 Task: Create a due date automation trigger when advanced on, 2 working days before a card is due add dates not starting next week at 11:00 AM.
Action: Mouse moved to (941, 283)
Screenshot: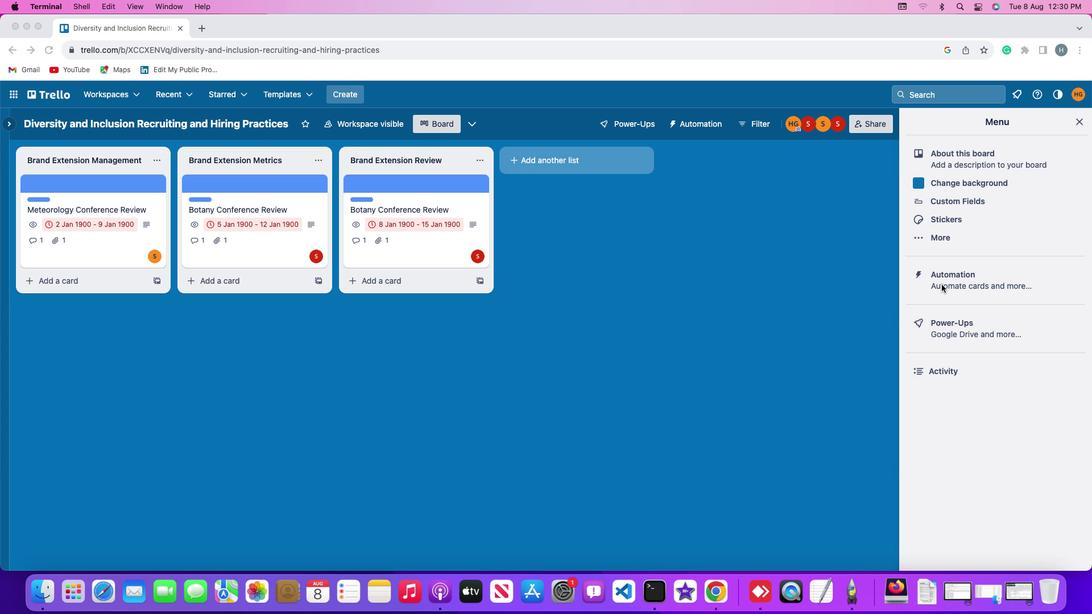 
Action: Mouse pressed left at (941, 283)
Screenshot: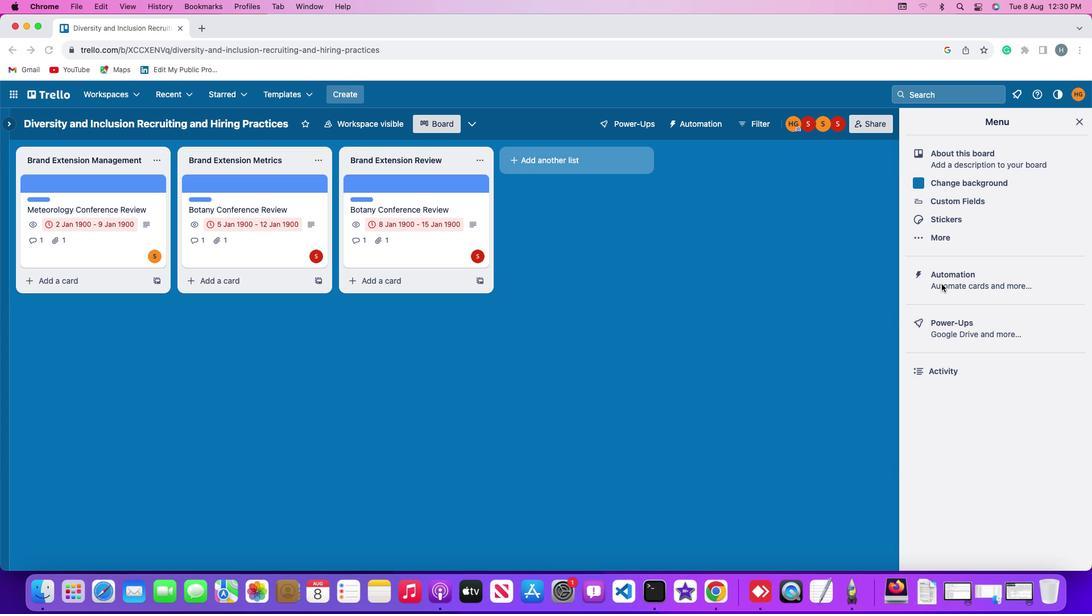 
Action: Mouse pressed left at (941, 283)
Screenshot: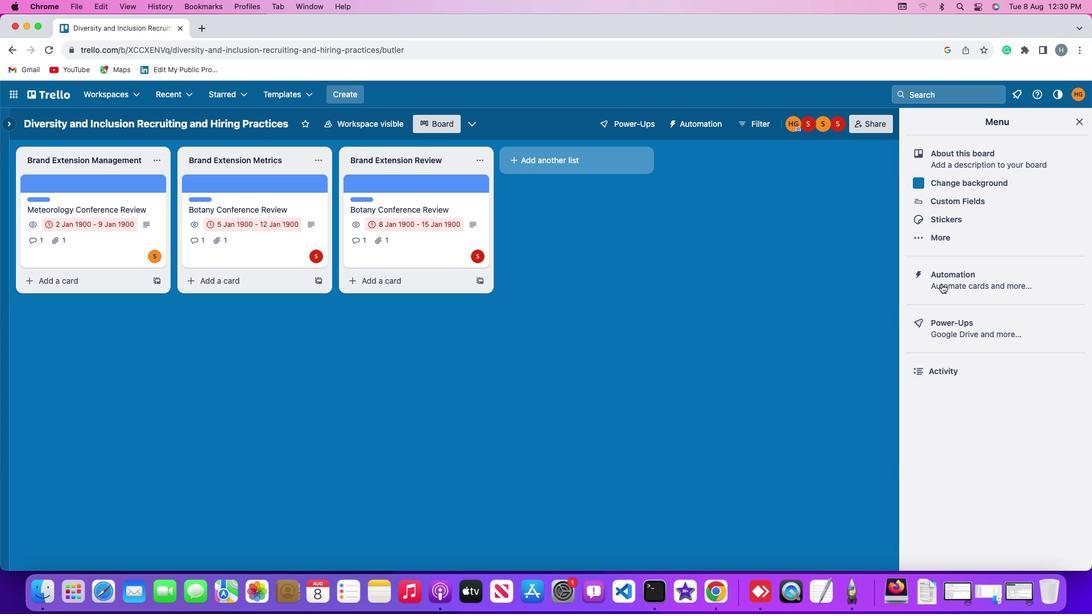 
Action: Mouse moved to (71, 267)
Screenshot: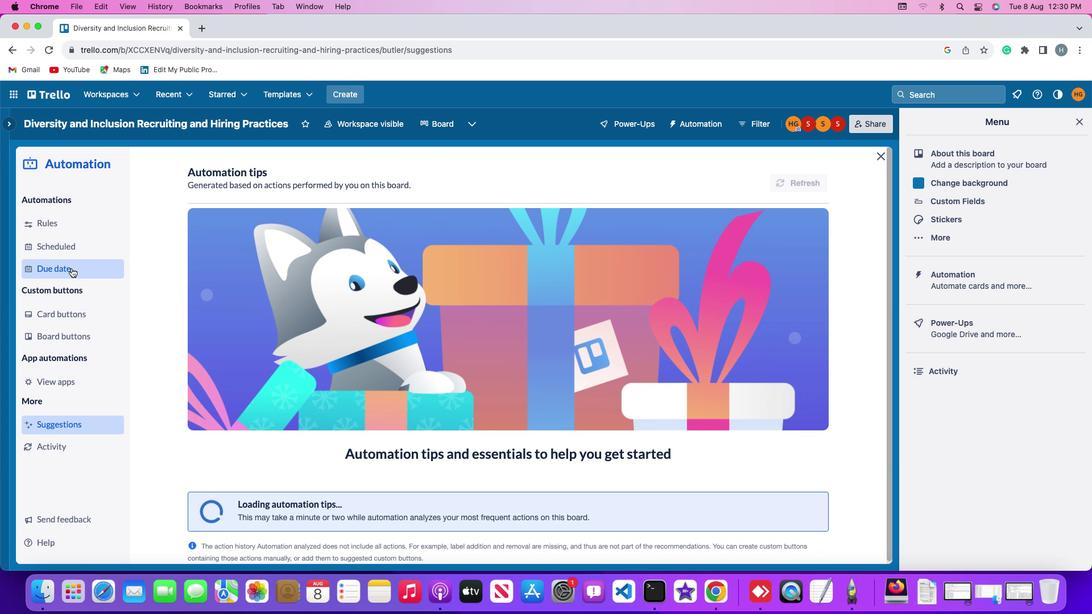 
Action: Mouse pressed left at (71, 267)
Screenshot: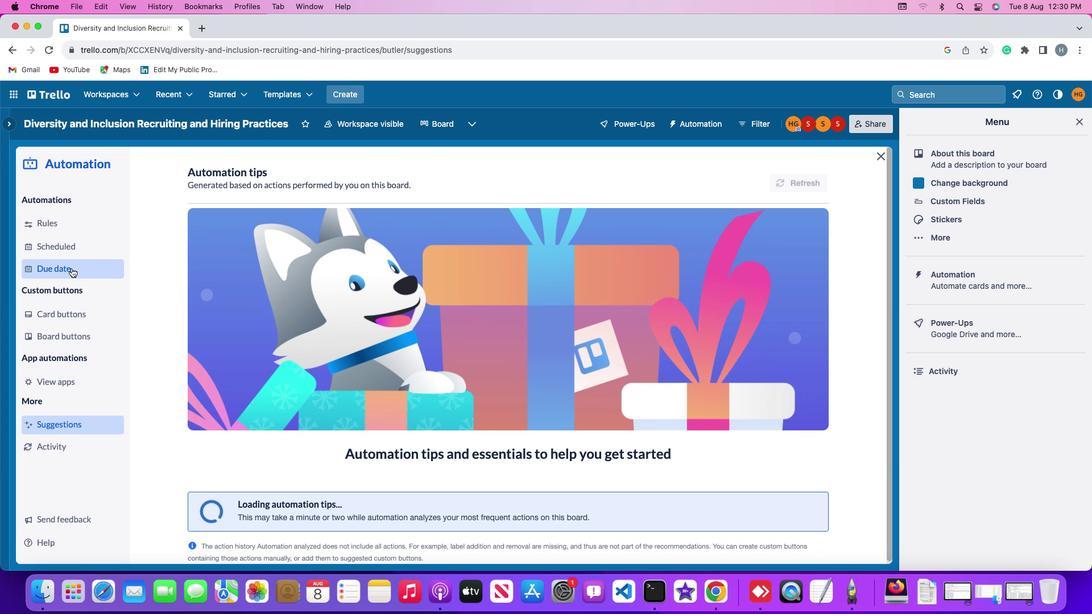 
Action: Mouse moved to (743, 172)
Screenshot: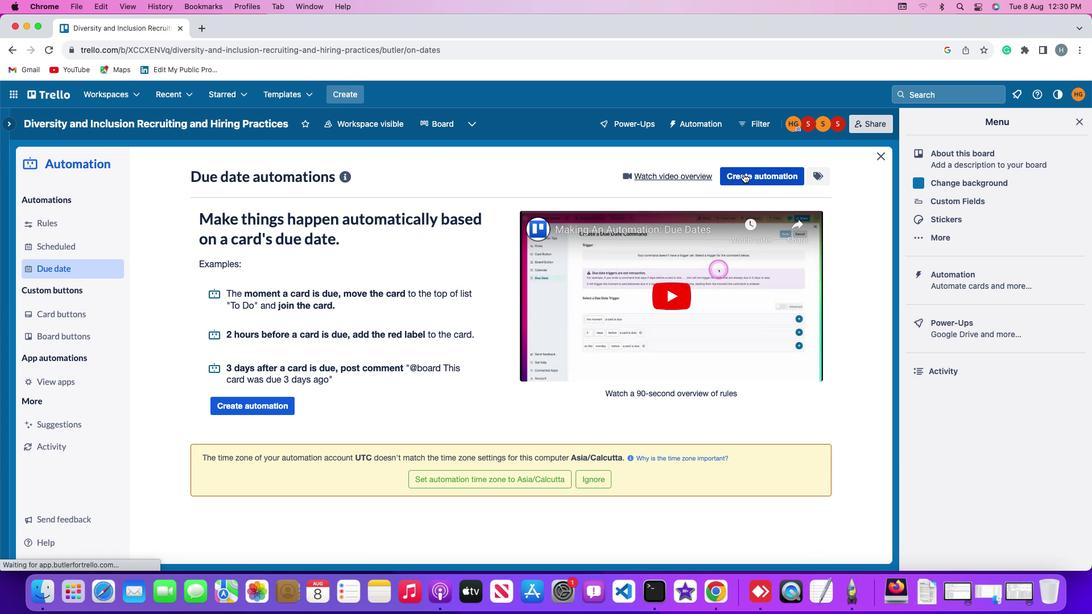 
Action: Mouse pressed left at (743, 172)
Screenshot: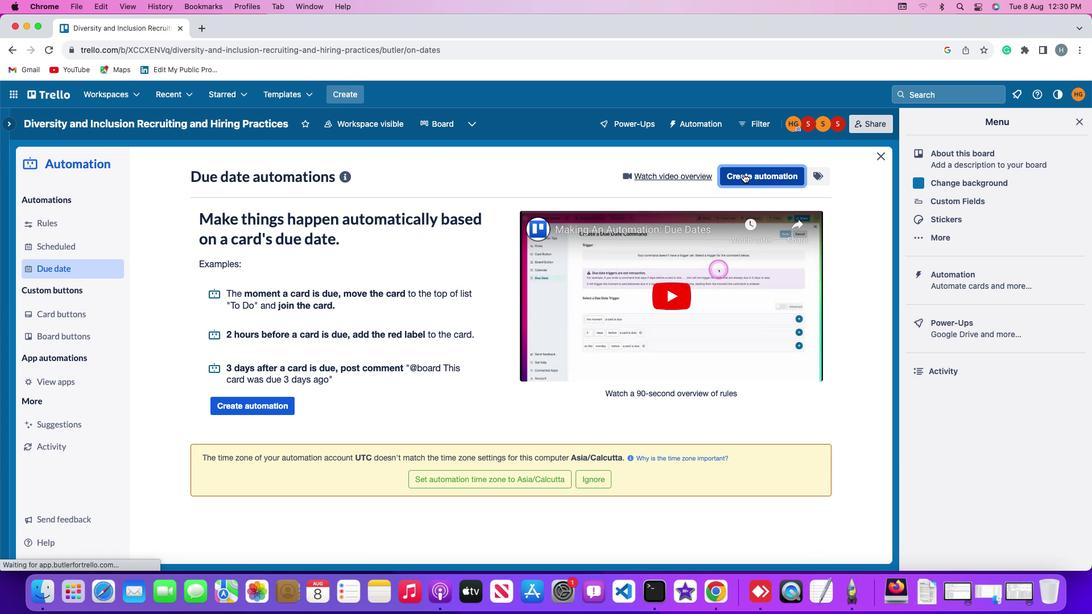 
Action: Mouse moved to (353, 281)
Screenshot: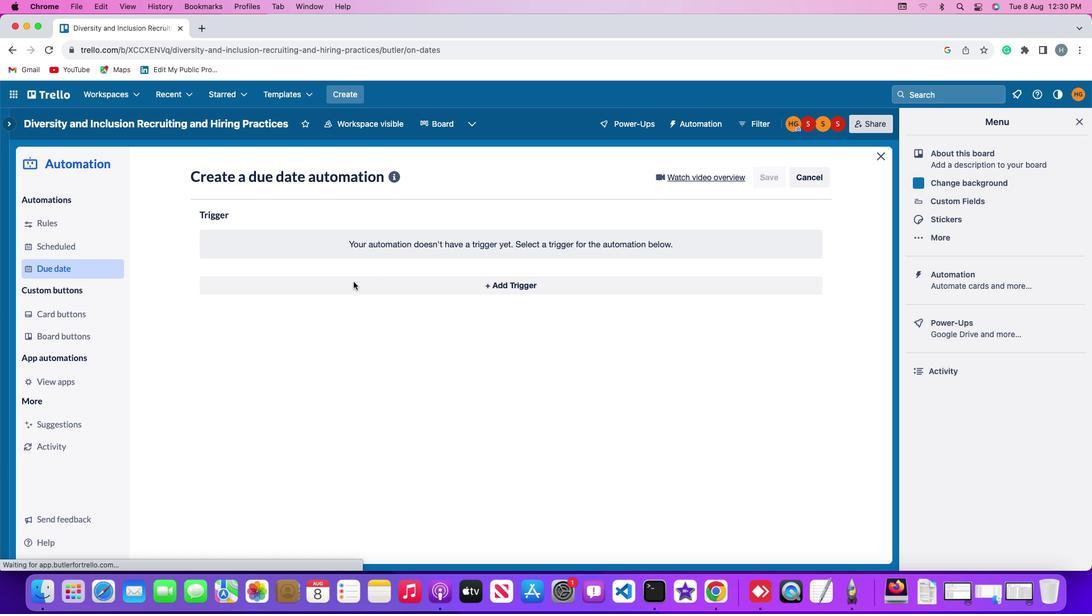 
Action: Mouse pressed left at (353, 281)
Screenshot: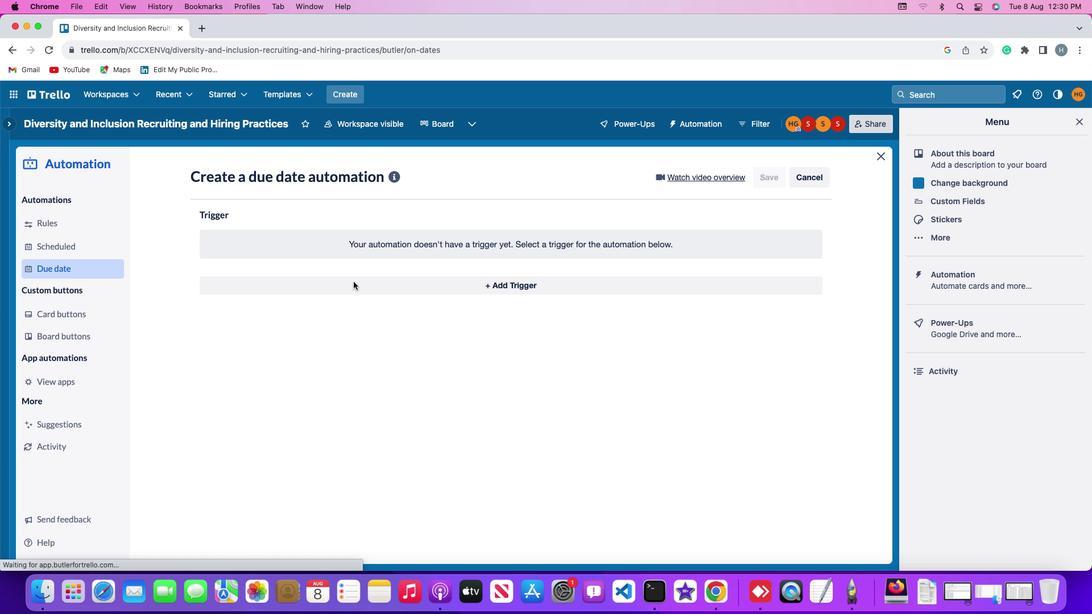 
Action: Mouse moved to (220, 457)
Screenshot: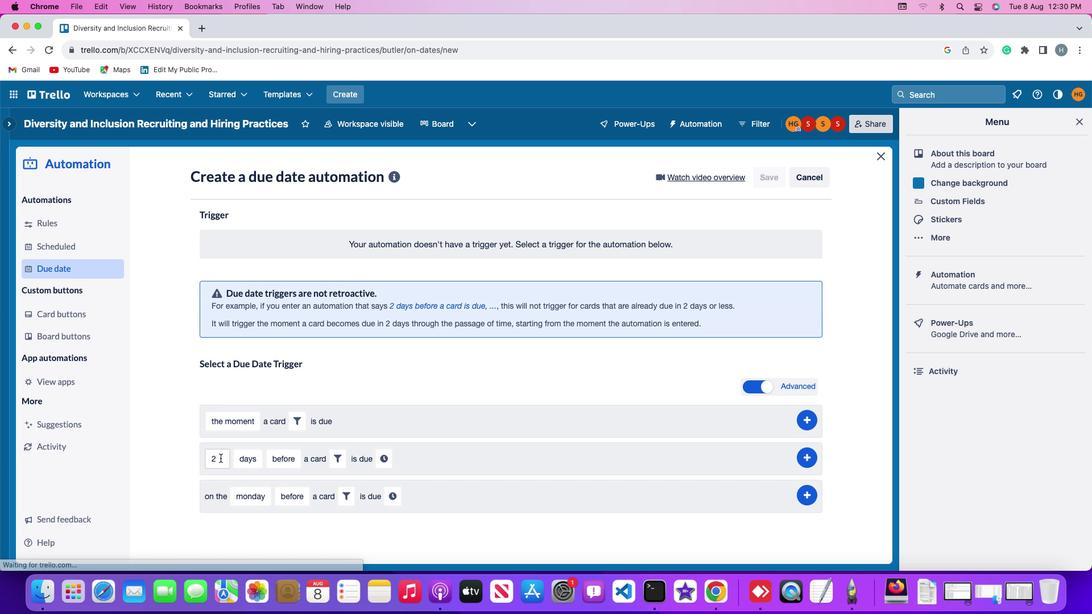 
Action: Mouse pressed left at (220, 457)
Screenshot: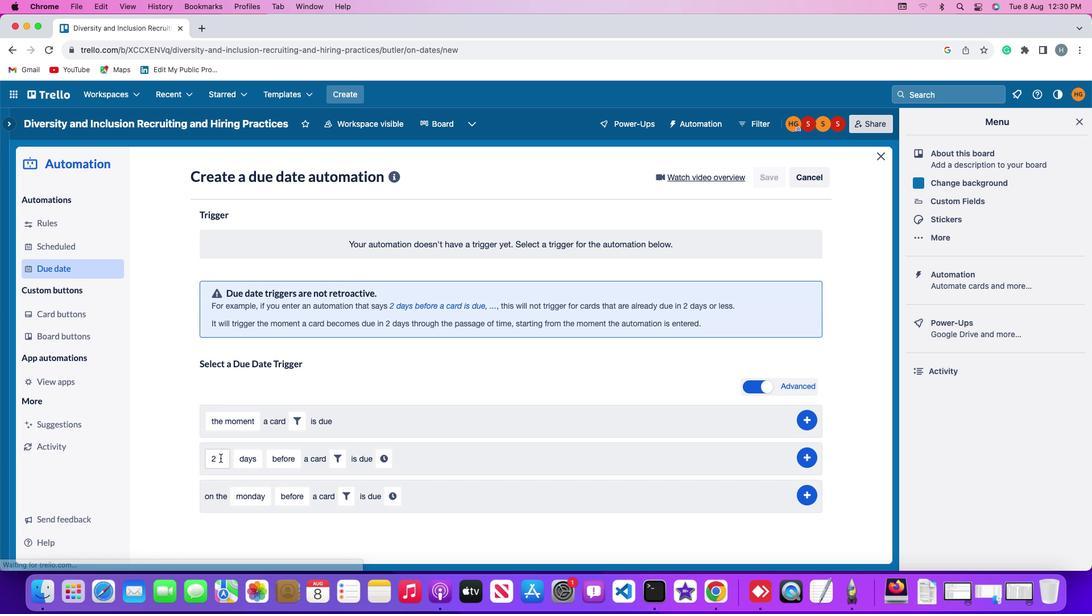 
Action: Key pressed Key.backspace
Screenshot: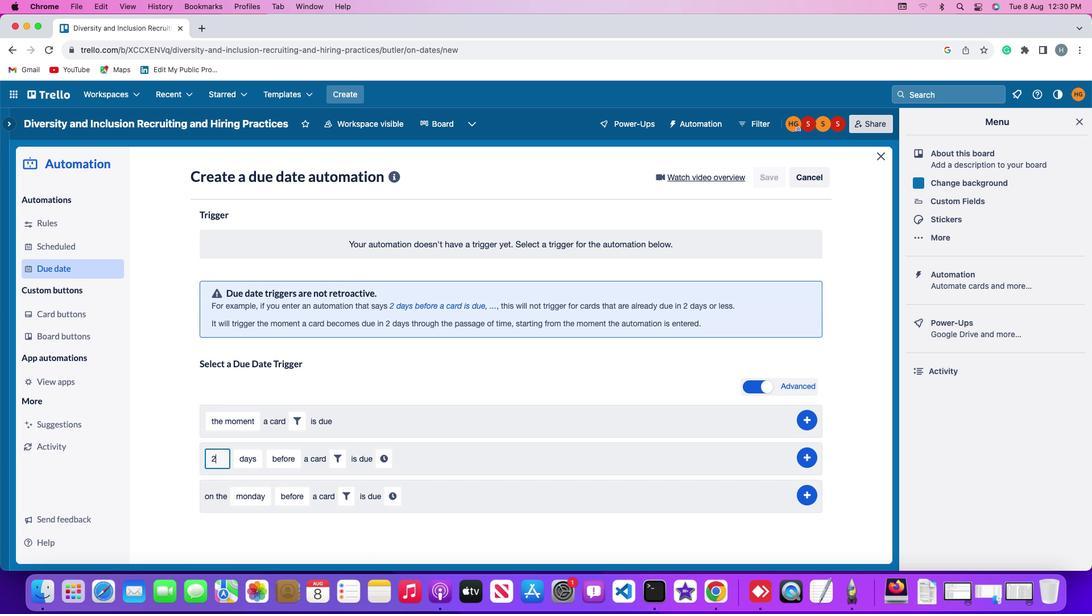
Action: Mouse moved to (220, 457)
Screenshot: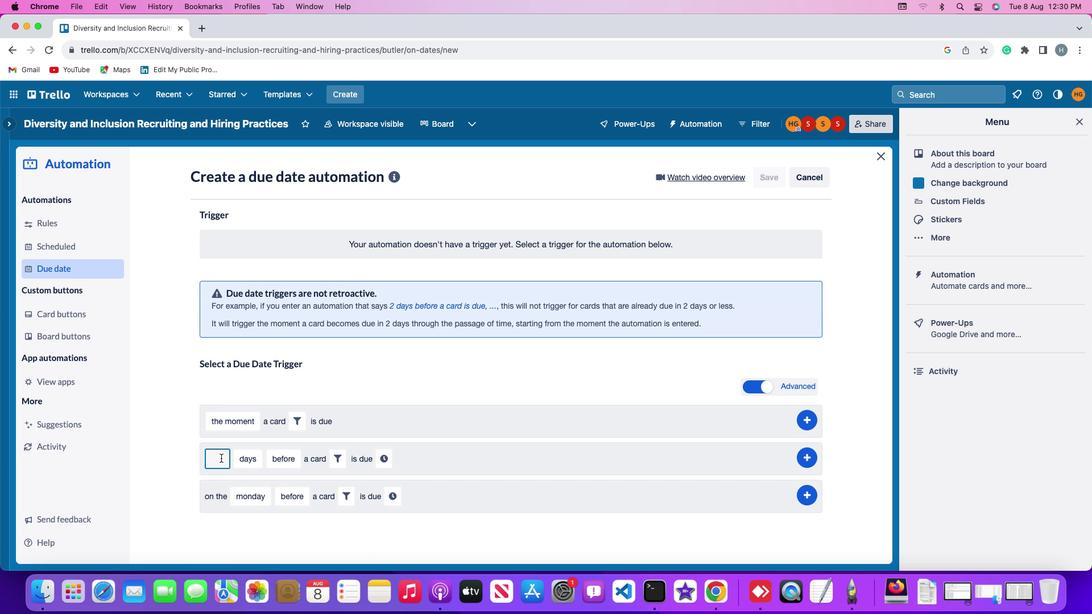 
Action: Key pressed '2'
Screenshot: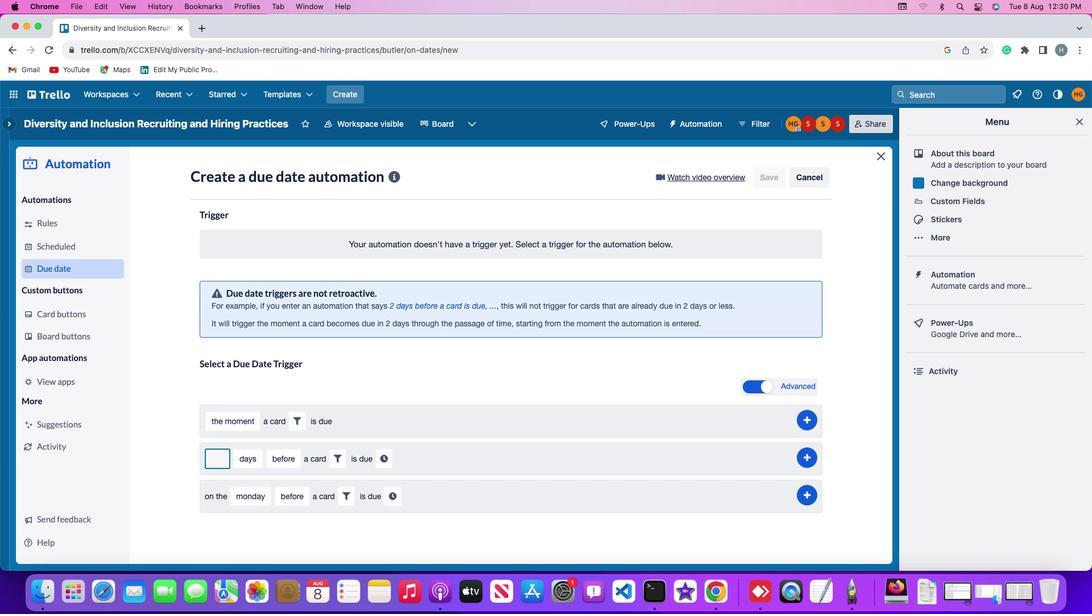
Action: Mouse moved to (245, 461)
Screenshot: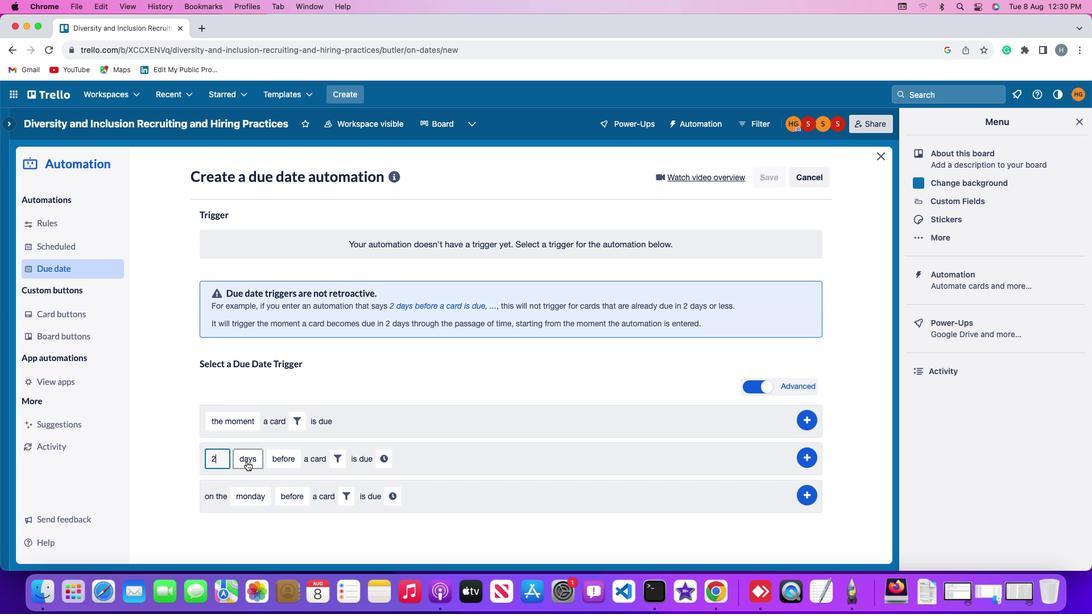 
Action: Mouse pressed left at (245, 461)
Screenshot: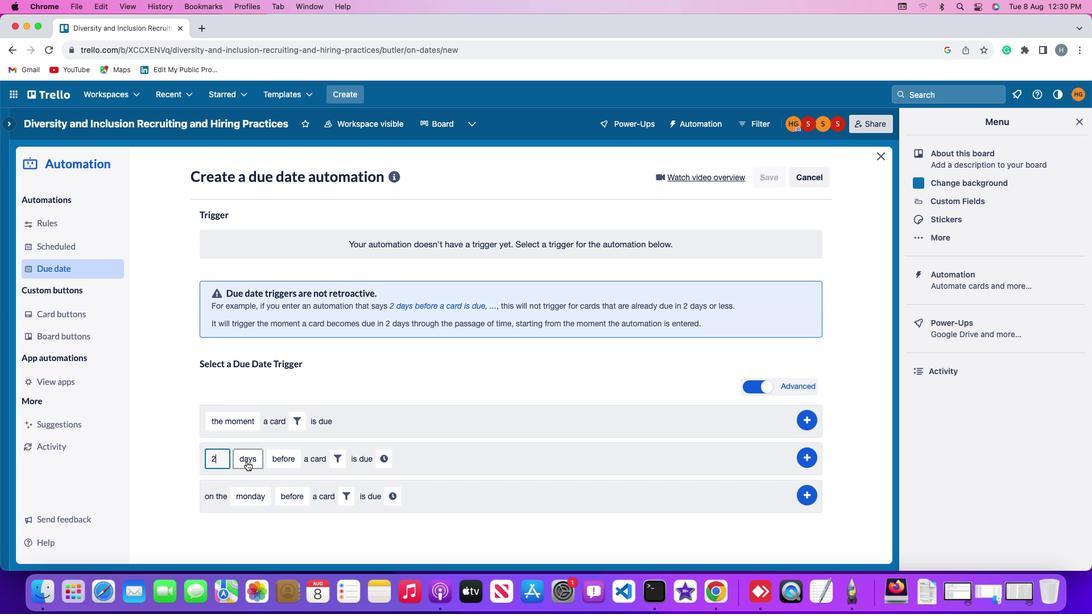 
Action: Mouse moved to (253, 506)
Screenshot: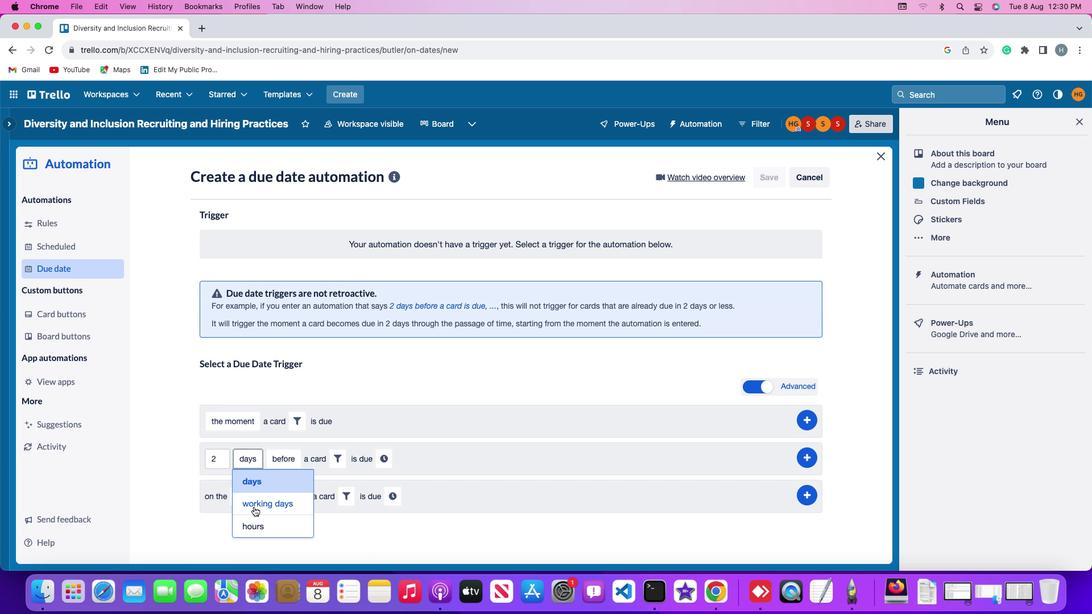 
Action: Mouse pressed left at (253, 506)
Screenshot: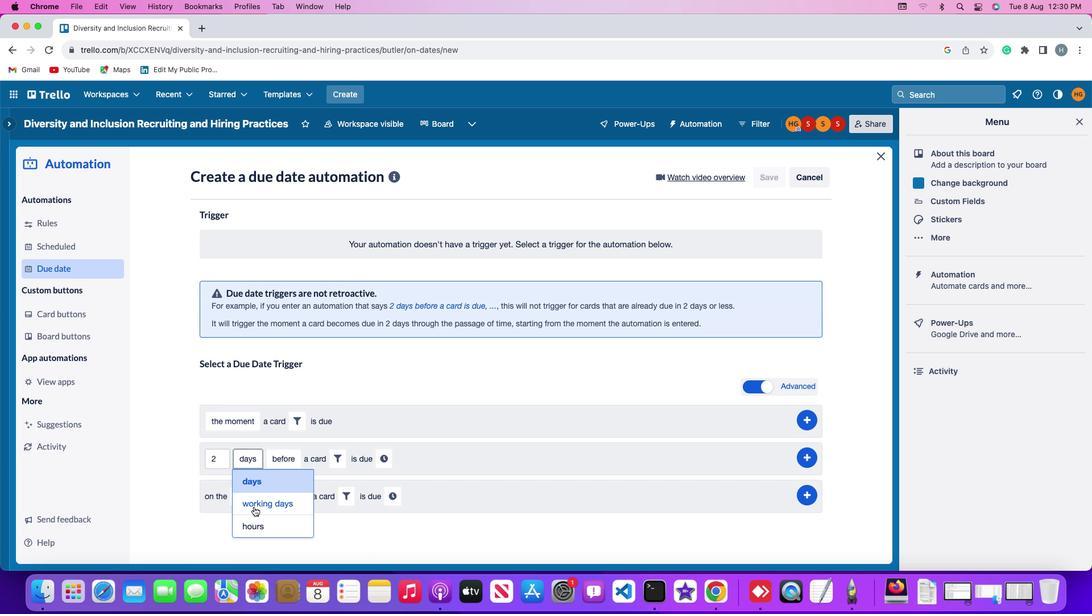 
Action: Mouse moved to (321, 458)
Screenshot: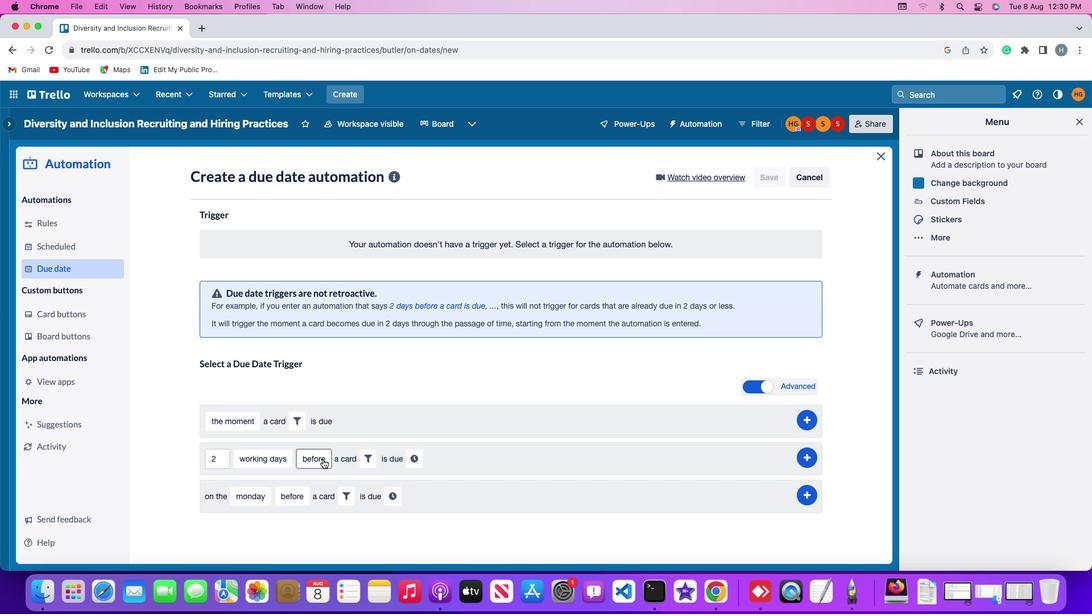 
Action: Mouse pressed left at (321, 458)
Screenshot: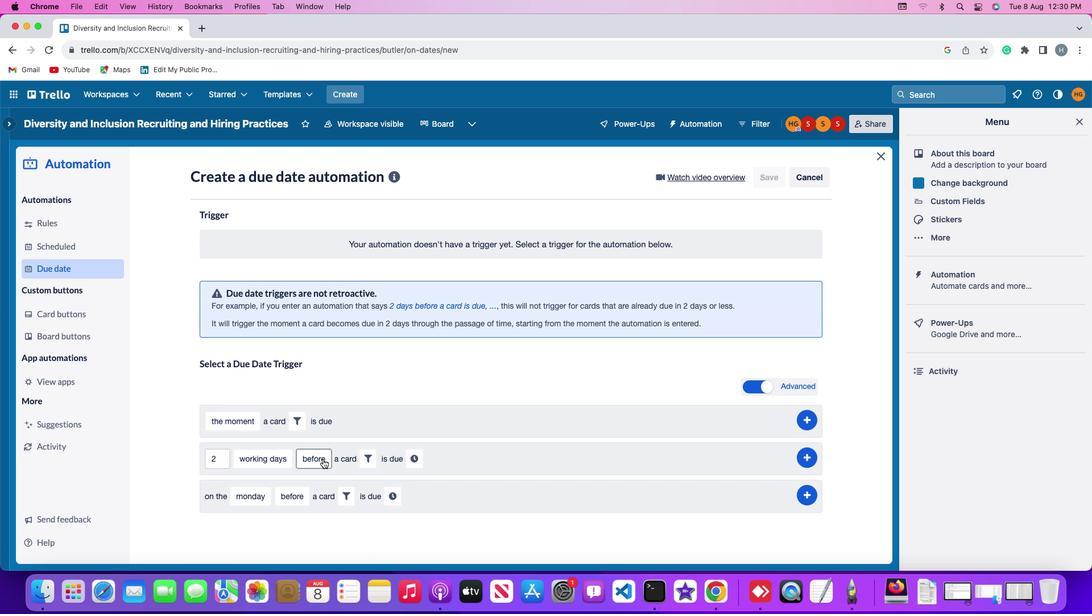 
Action: Mouse moved to (321, 475)
Screenshot: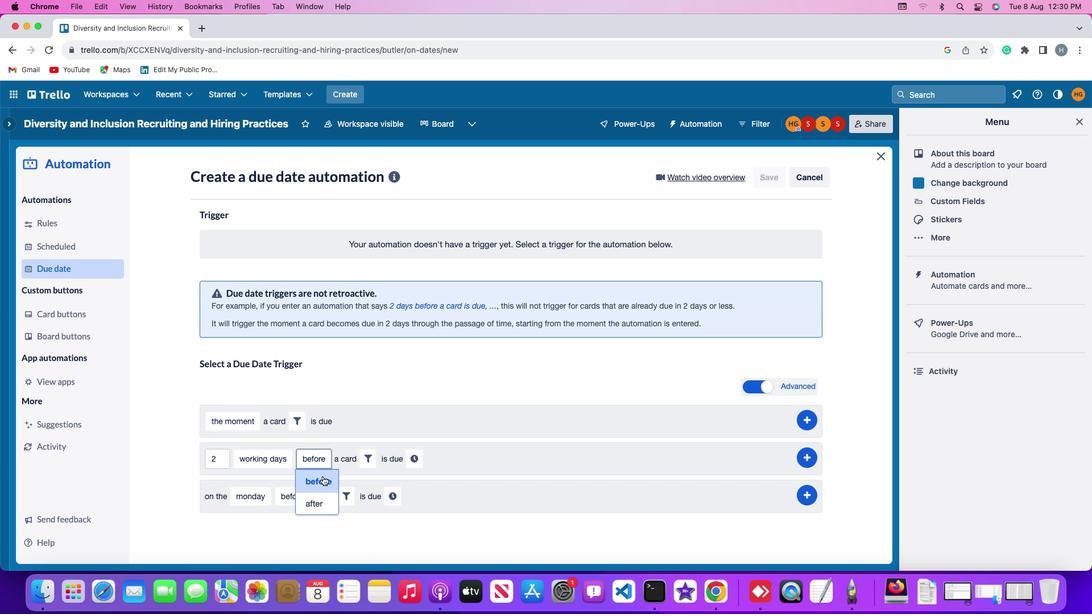 
Action: Mouse pressed left at (321, 475)
Screenshot: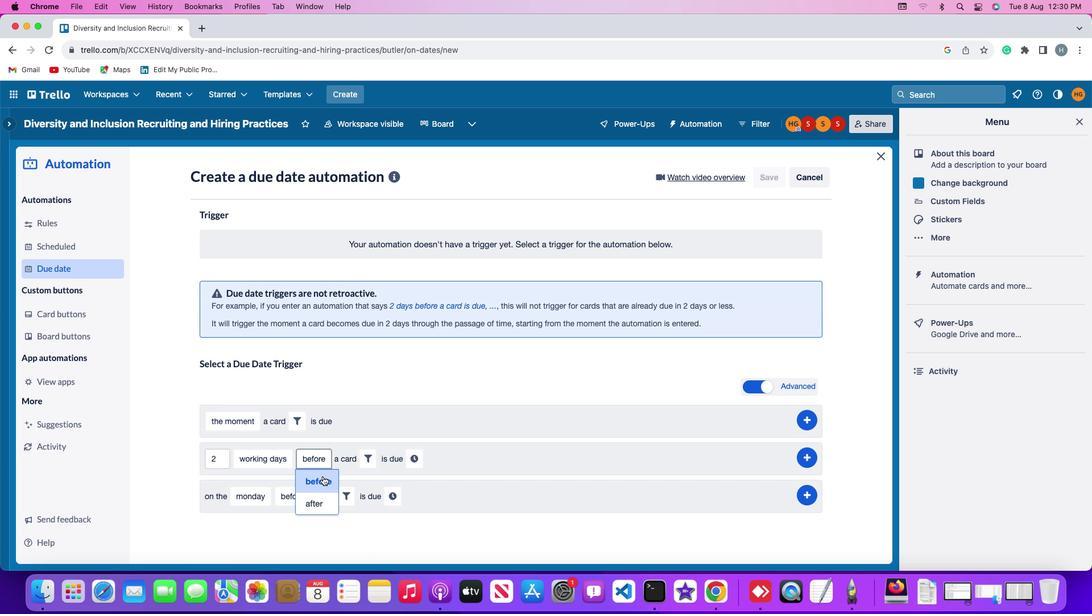 
Action: Mouse moved to (365, 457)
Screenshot: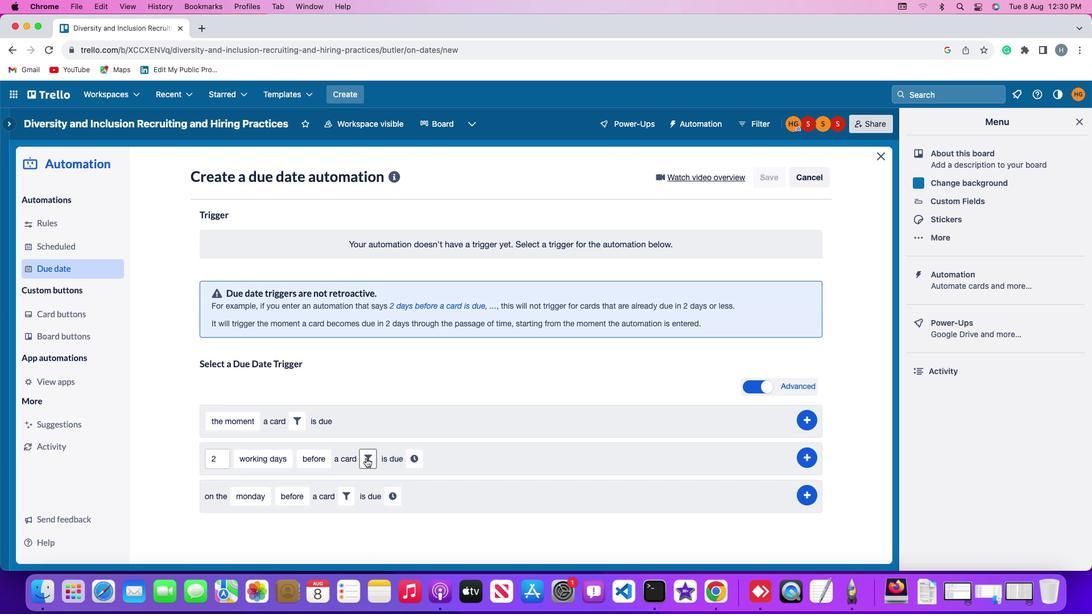 
Action: Mouse pressed left at (365, 457)
Screenshot: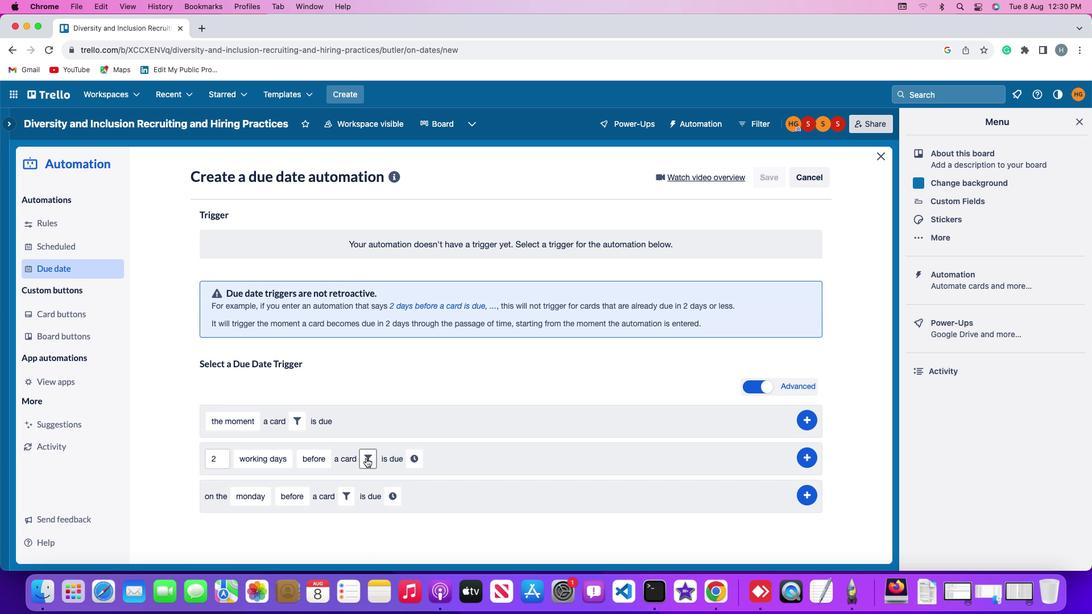 
Action: Mouse moved to (424, 488)
Screenshot: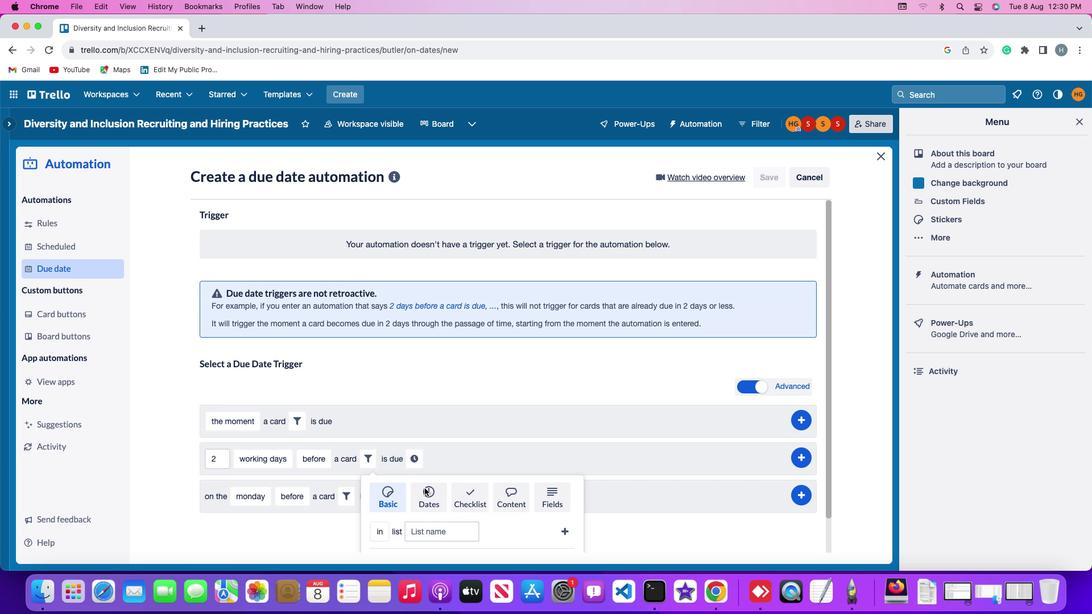
Action: Mouse pressed left at (424, 488)
Screenshot: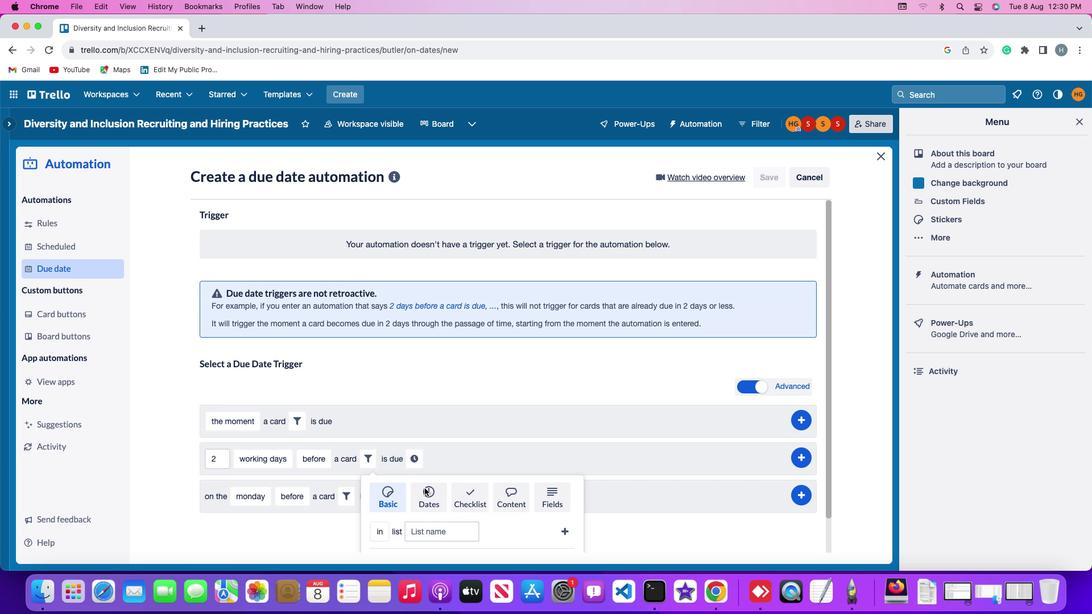 
Action: Mouse moved to (340, 515)
Screenshot: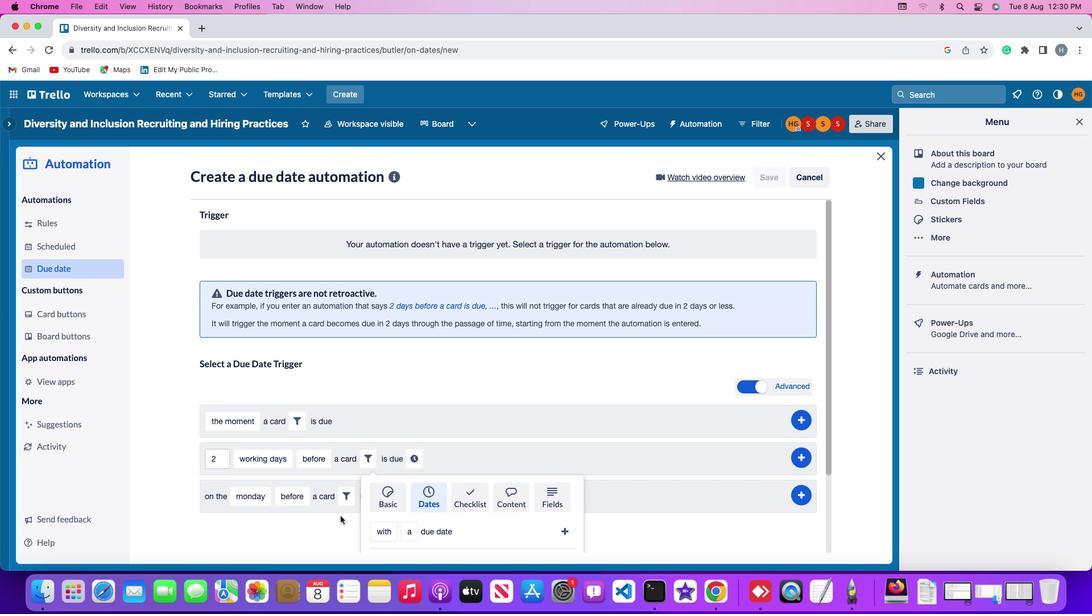 
Action: Mouse scrolled (340, 515) with delta (0, 0)
Screenshot: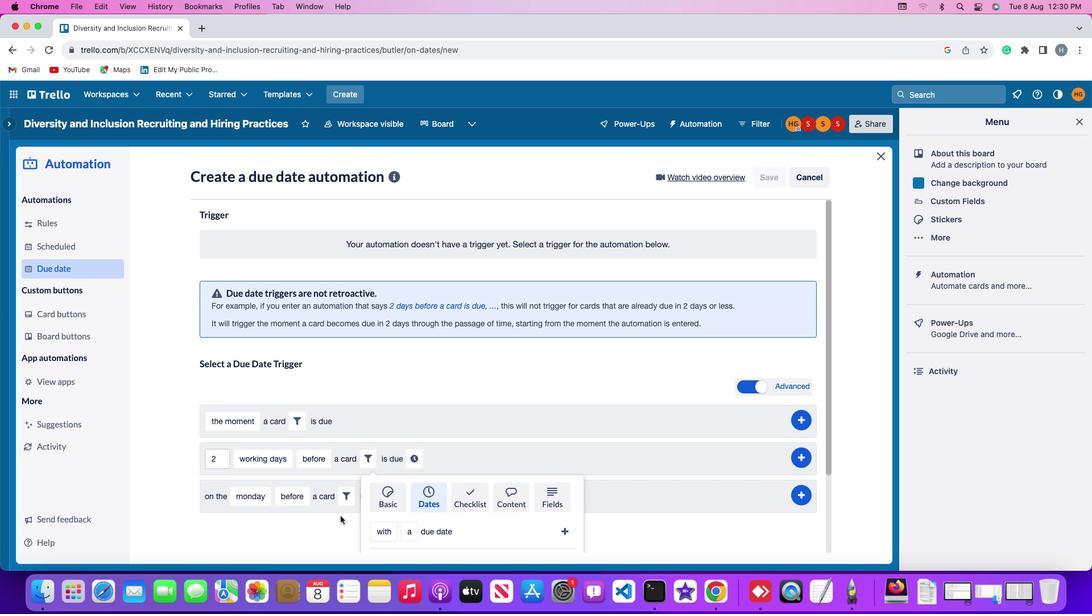 
Action: Mouse scrolled (340, 515) with delta (0, 0)
Screenshot: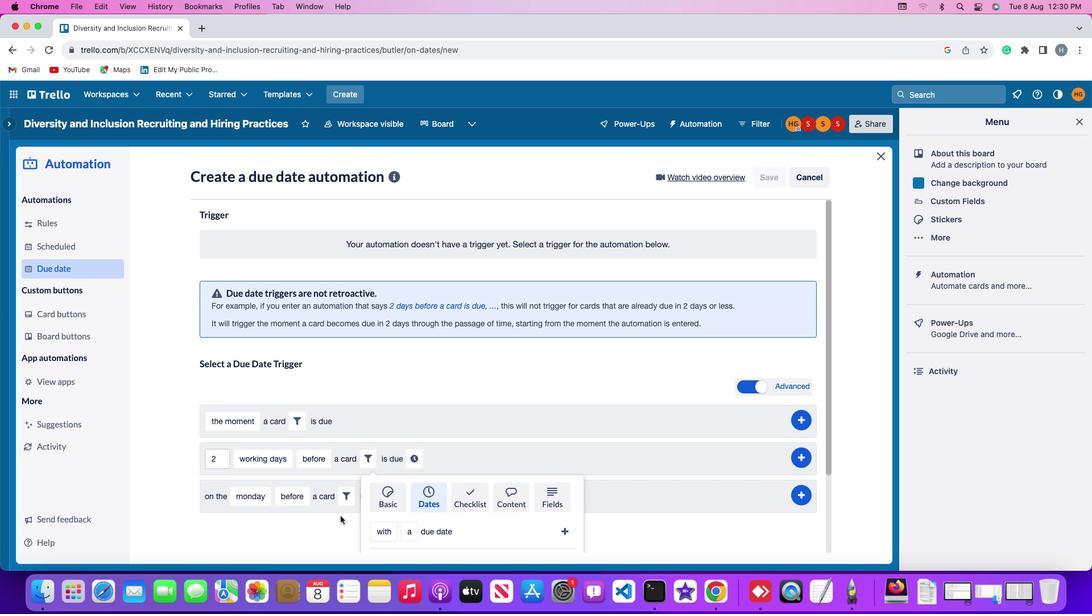 
Action: Mouse scrolled (340, 515) with delta (0, -2)
Screenshot: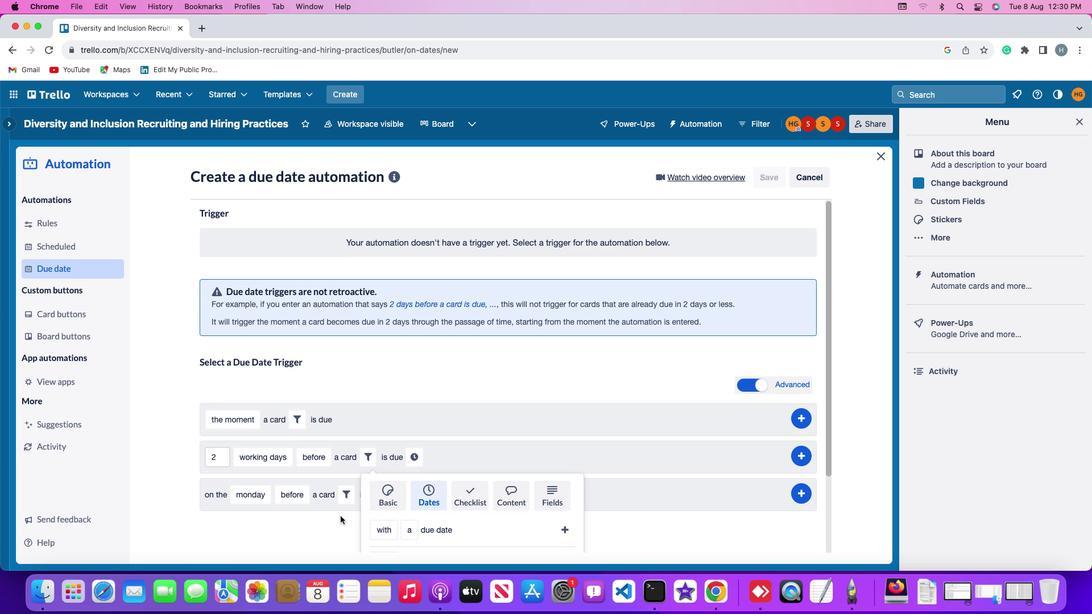 
Action: Mouse scrolled (340, 515) with delta (0, -2)
Screenshot: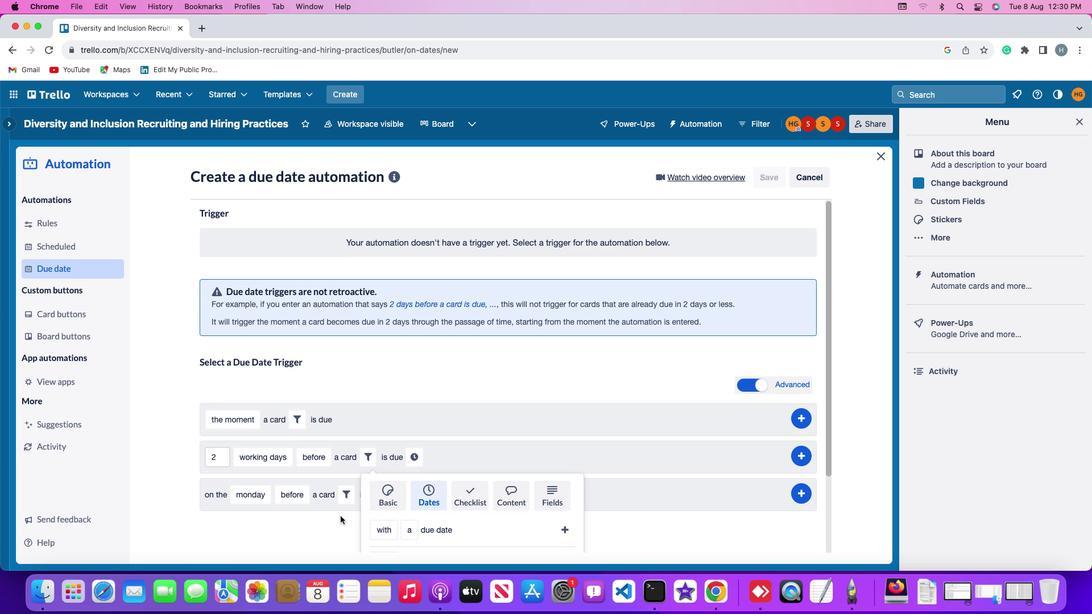 
Action: Mouse scrolled (340, 515) with delta (0, -3)
Screenshot: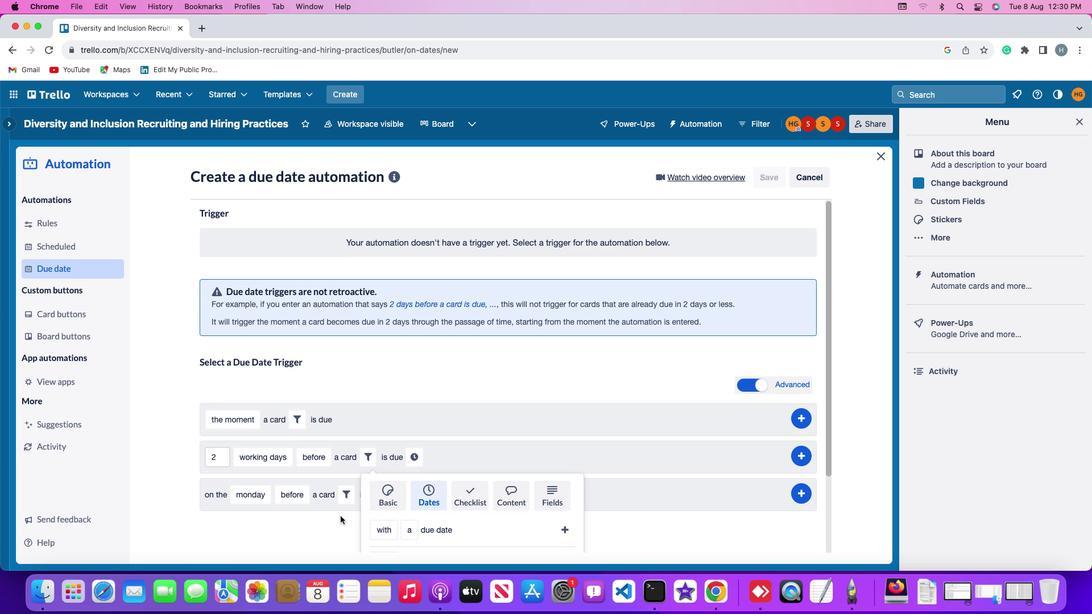 
Action: Mouse scrolled (340, 515) with delta (0, -3)
Screenshot: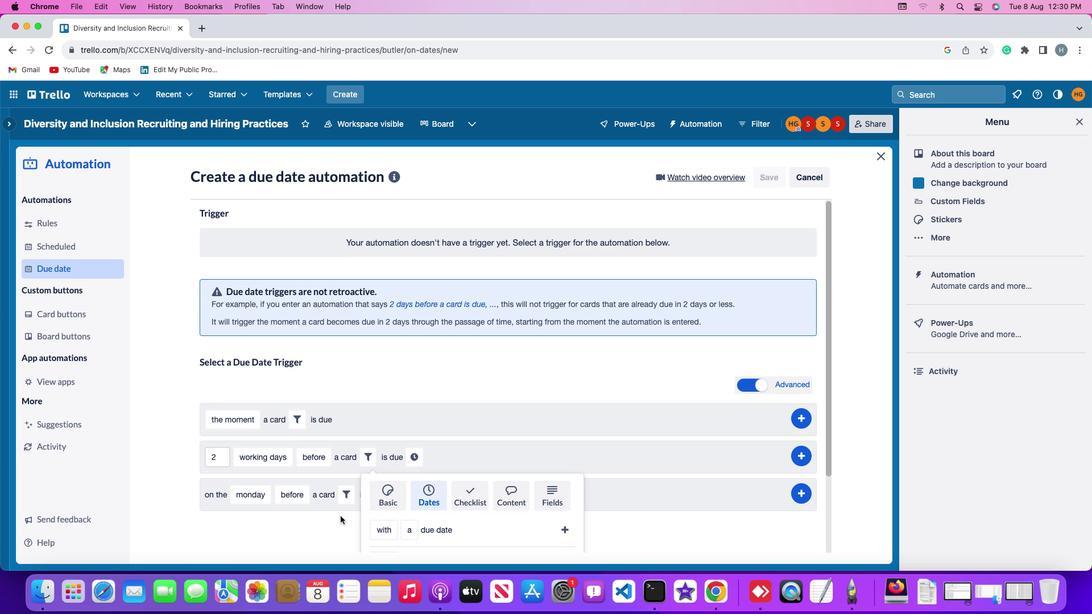 
Action: Mouse scrolled (340, 515) with delta (0, -3)
Screenshot: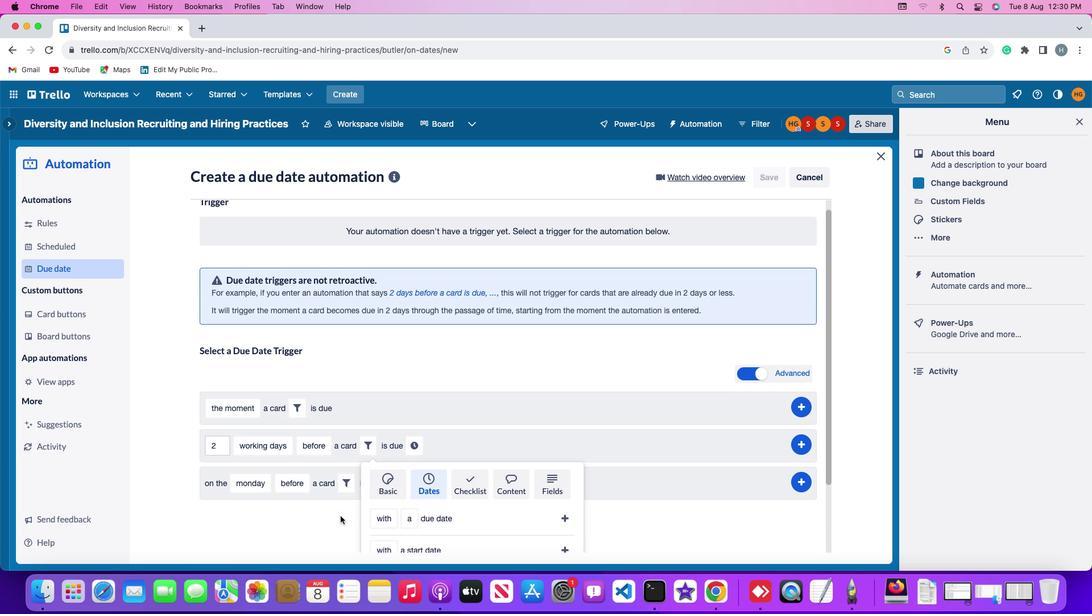 
Action: Mouse moved to (386, 498)
Screenshot: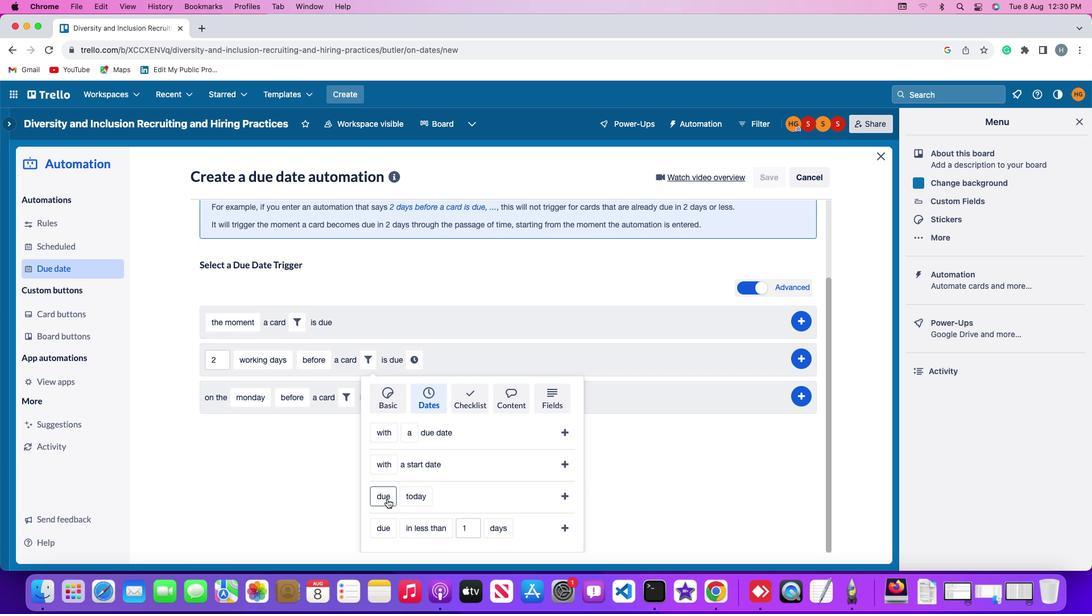 
Action: Mouse pressed left at (386, 498)
Screenshot: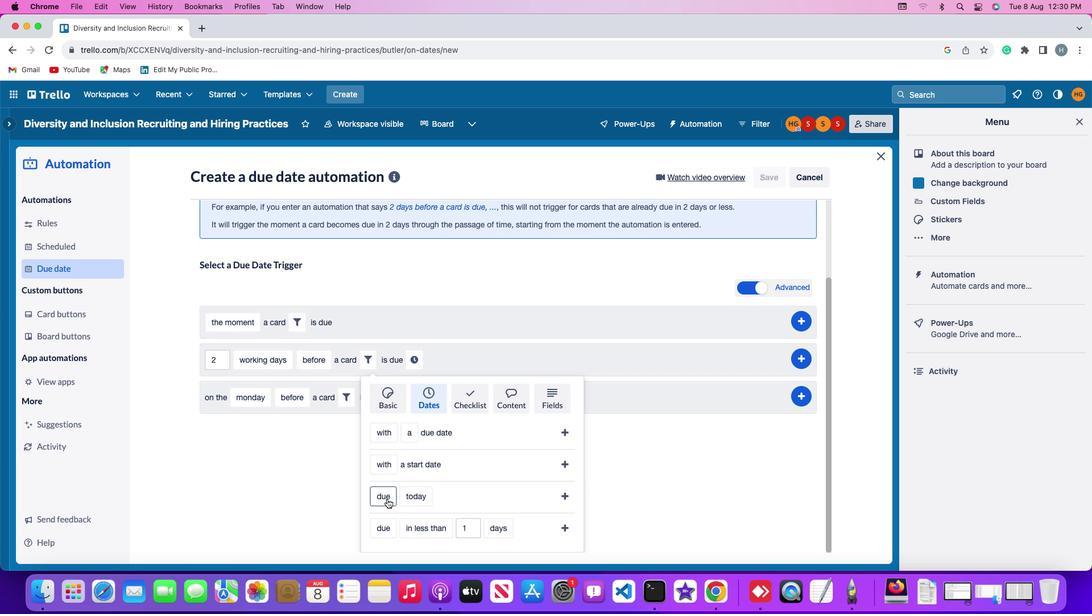 
Action: Mouse moved to (399, 478)
Screenshot: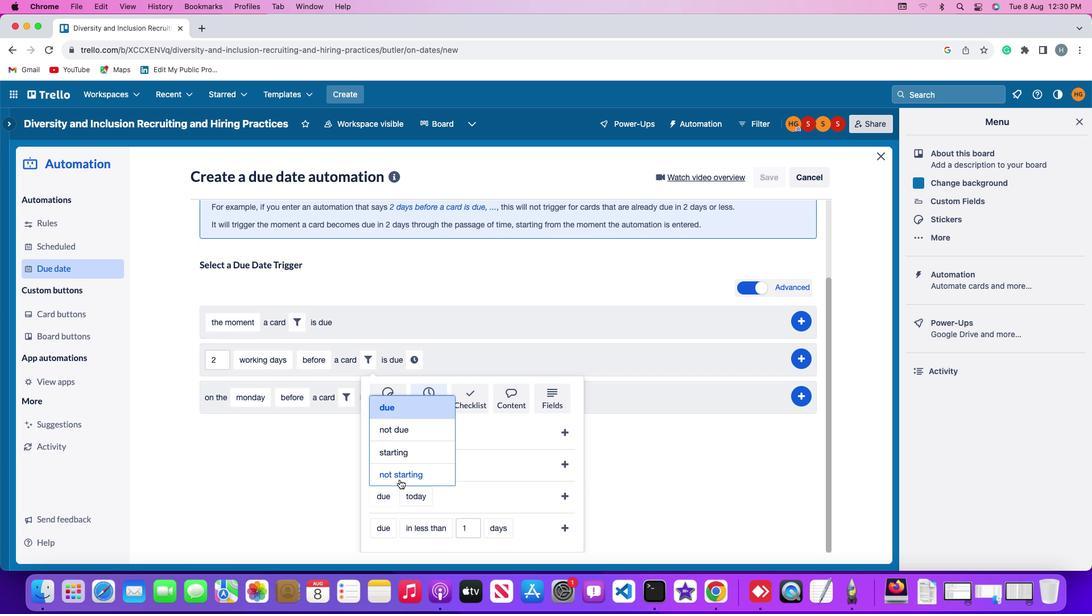 
Action: Mouse pressed left at (399, 478)
Screenshot: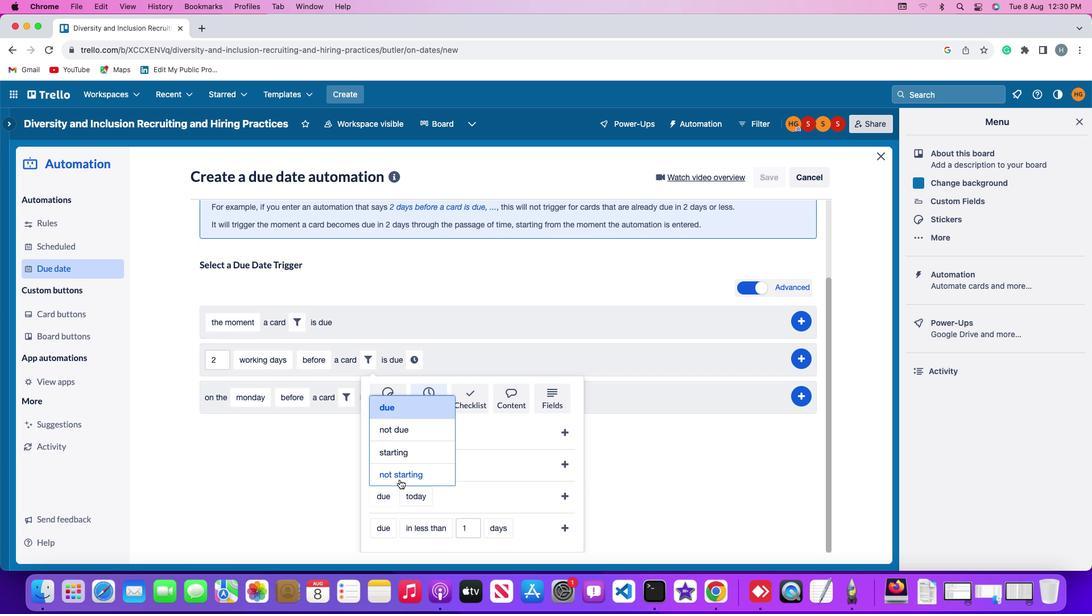 
Action: Mouse moved to (435, 494)
Screenshot: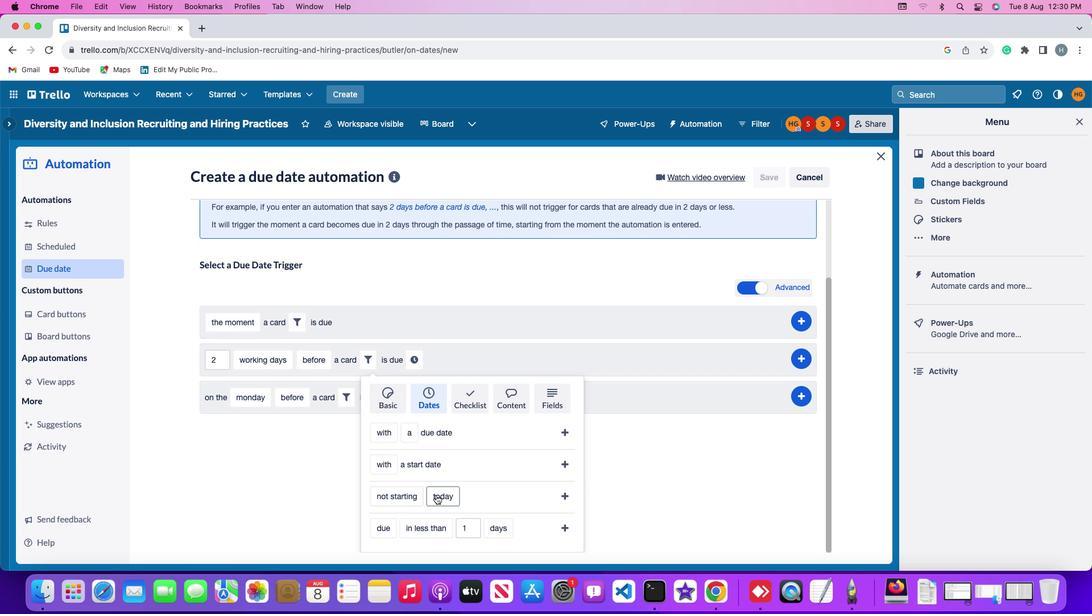 
Action: Mouse pressed left at (435, 494)
Screenshot: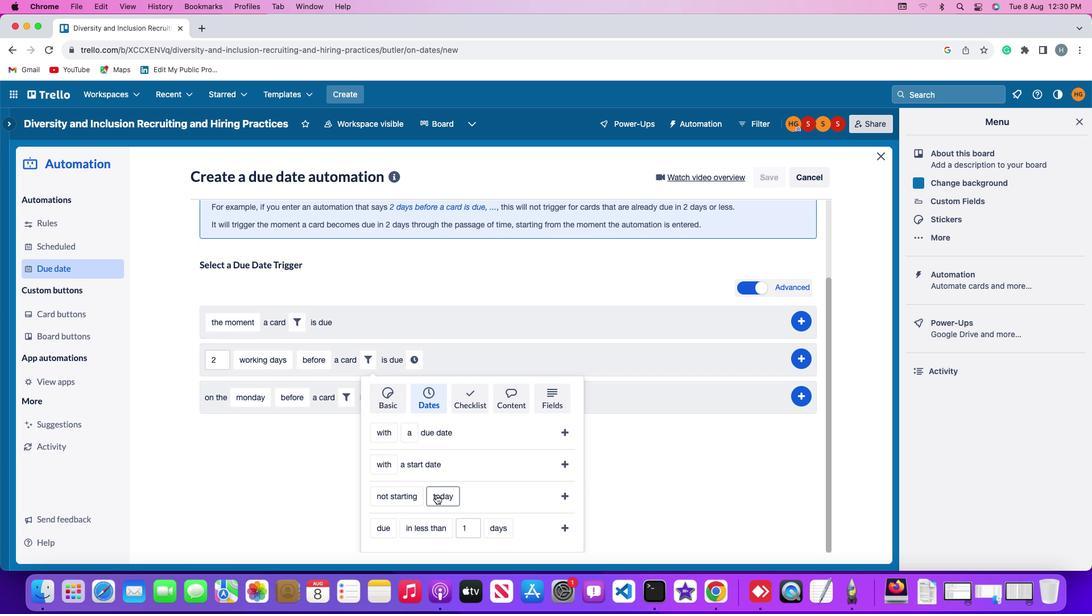 
Action: Mouse moved to (463, 424)
Screenshot: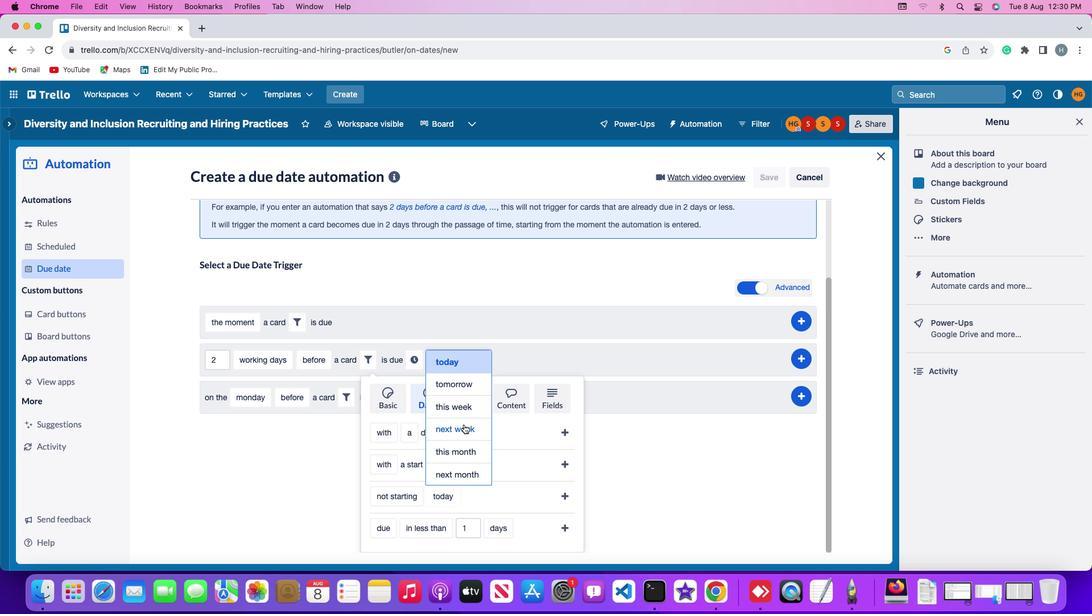 
Action: Mouse pressed left at (463, 424)
Screenshot: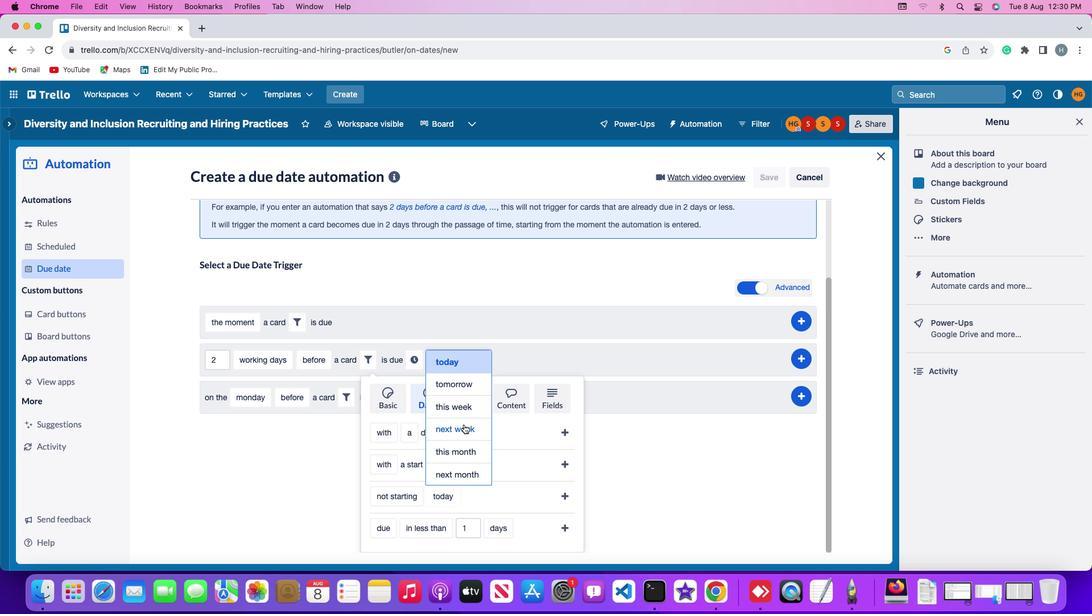
Action: Mouse moved to (566, 492)
Screenshot: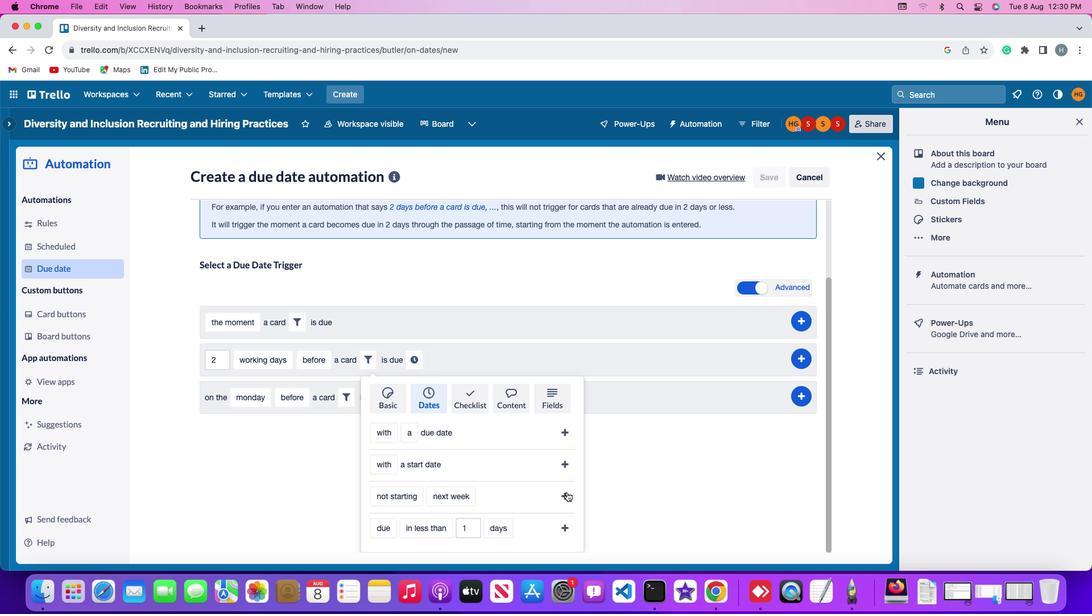 
Action: Mouse pressed left at (566, 492)
Screenshot: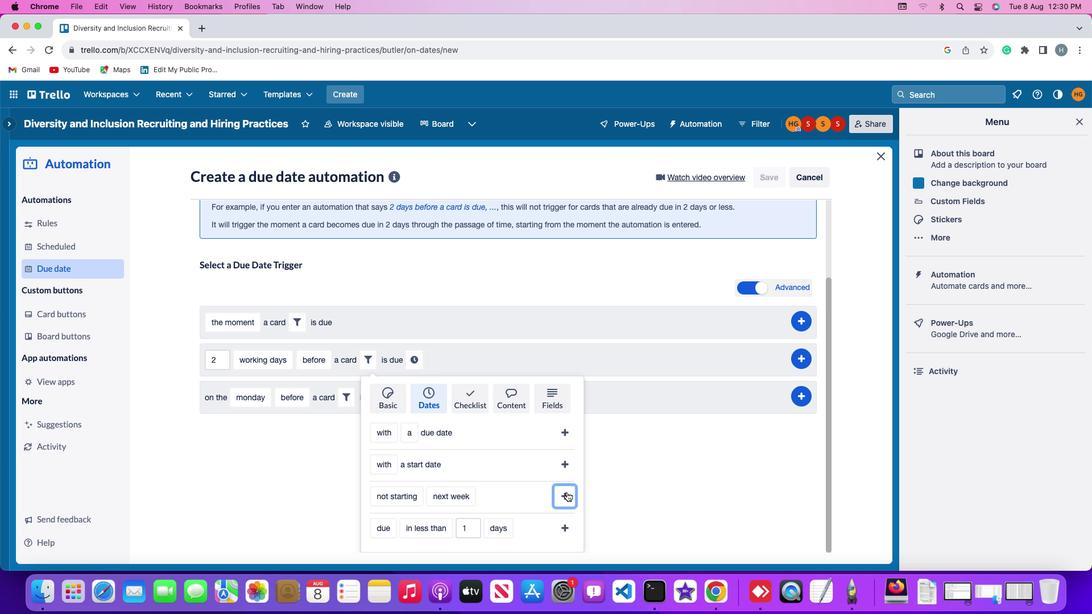 
Action: Mouse moved to (524, 454)
Screenshot: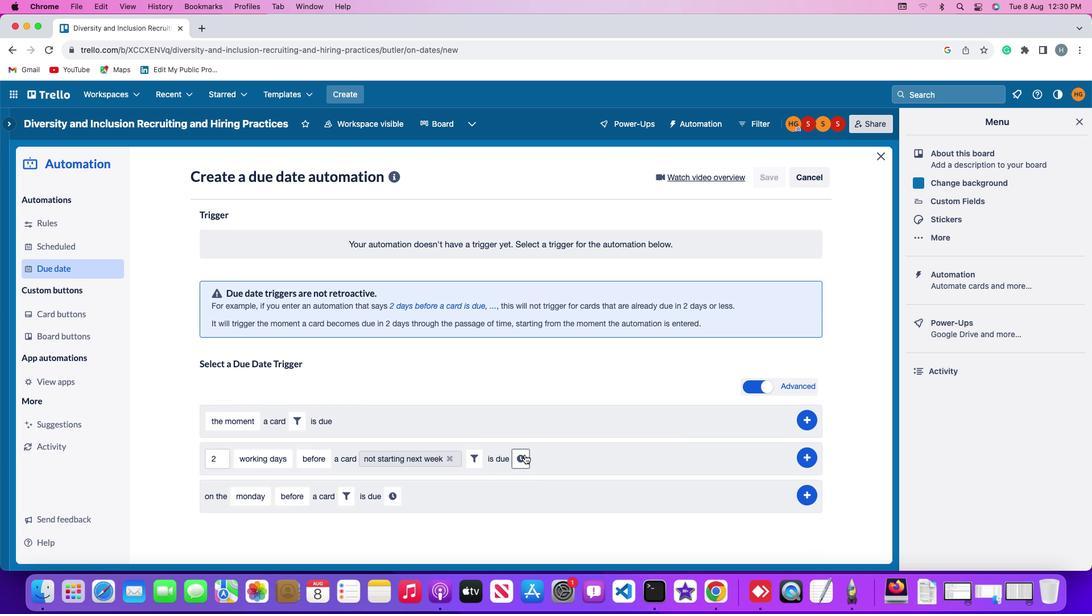 
Action: Mouse pressed left at (524, 454)
Screenshot: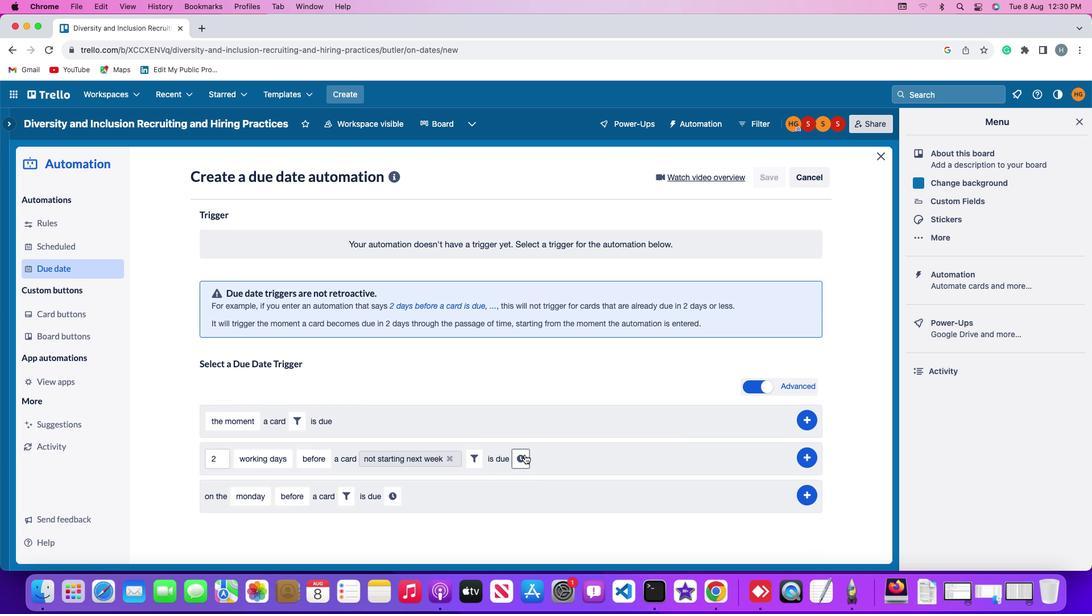
Action: Mouse moved to (544, 458)
Screenshot: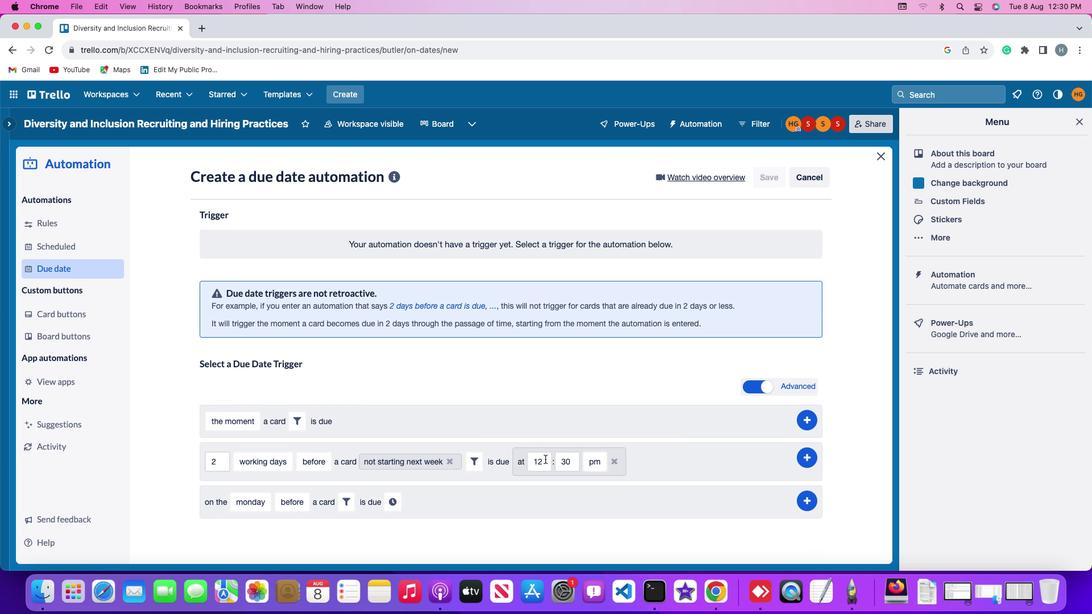 
Action: Mouse pressed left at (544, 458)
Screenshot: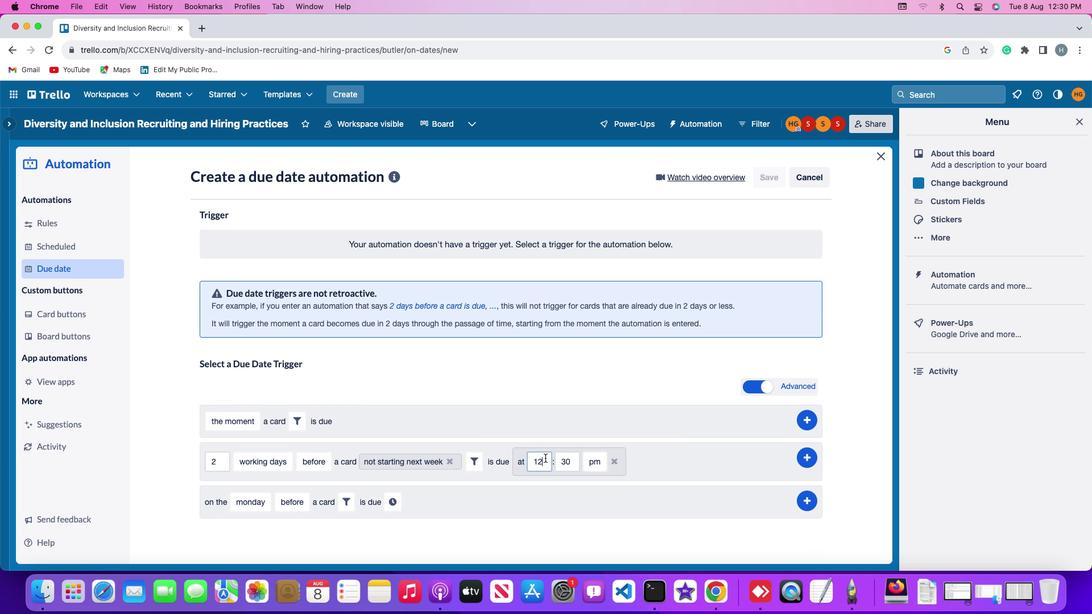 
Action: Mouse moved to (544, 457)
Screenshot: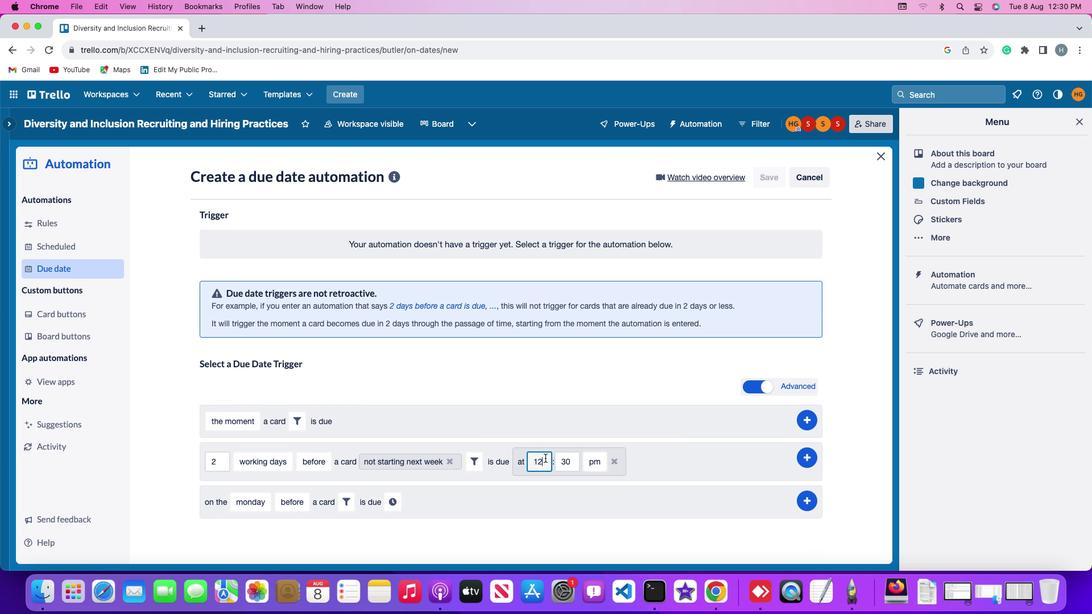 
Action: Key pressed Key.backspaceKey.backspace'1''1'
Screenshot: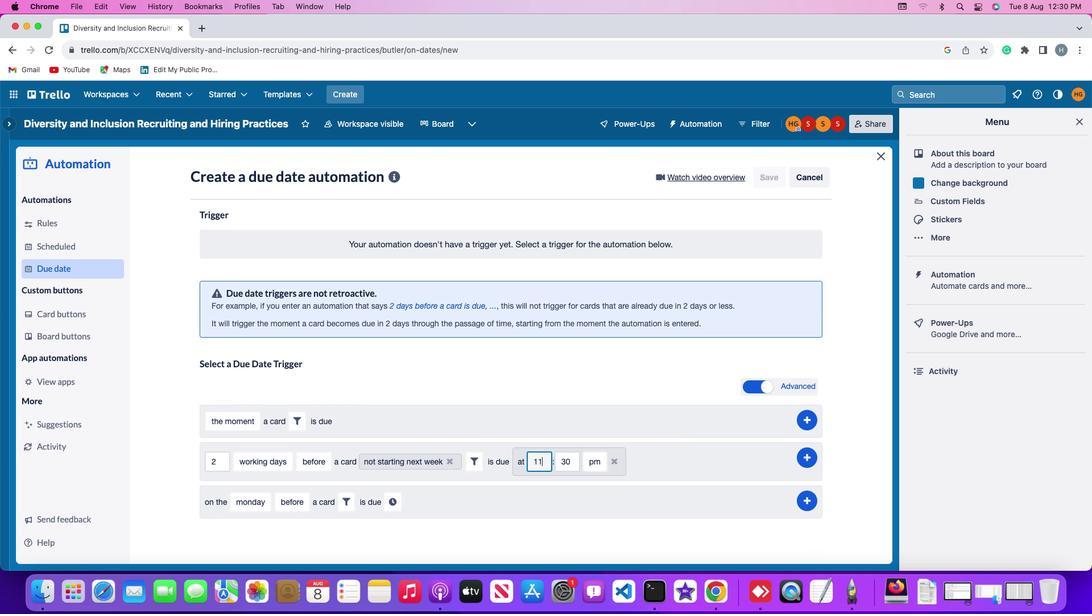 
Action: Mouse moved to (572, 460)
Screenshot: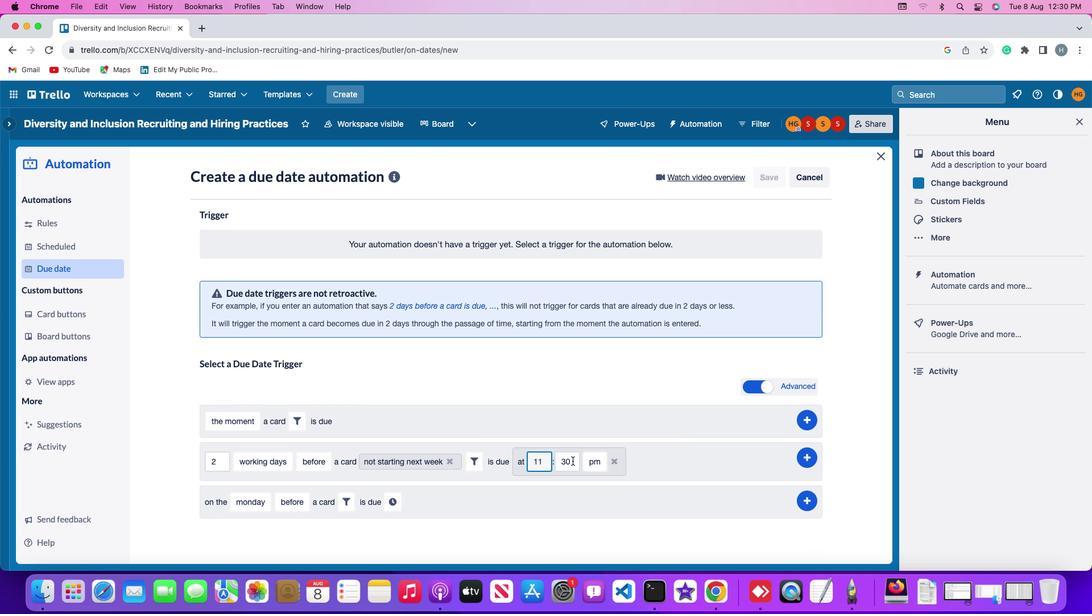 
Action: Mouse pressed left at (572, 460)
Screenshot: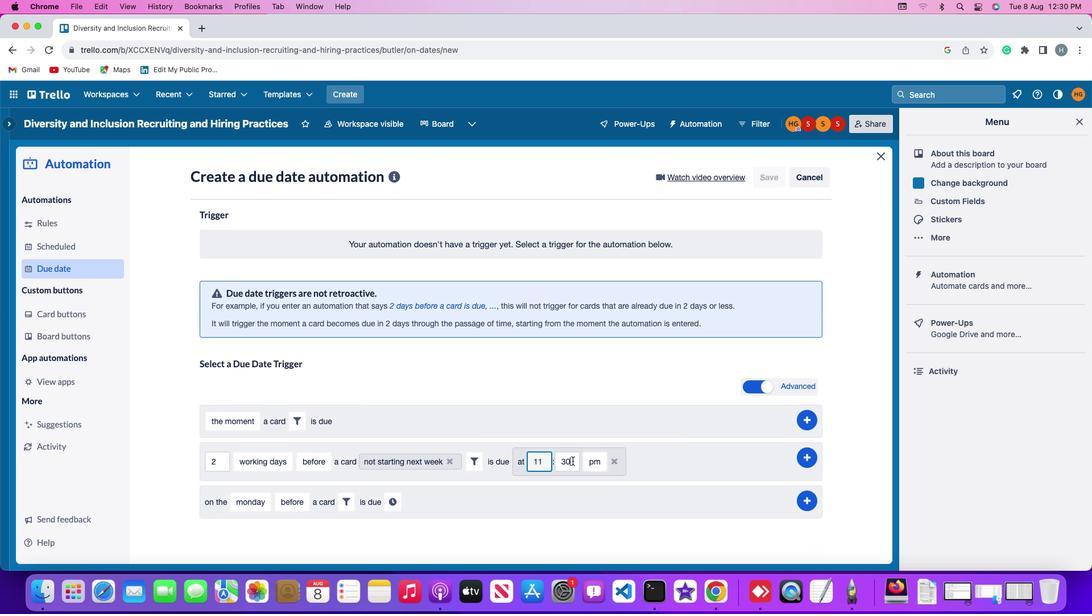 
Action: Key pressed Key.backspaceKey.backspaceKey.backspace'0''0'
Screenshot: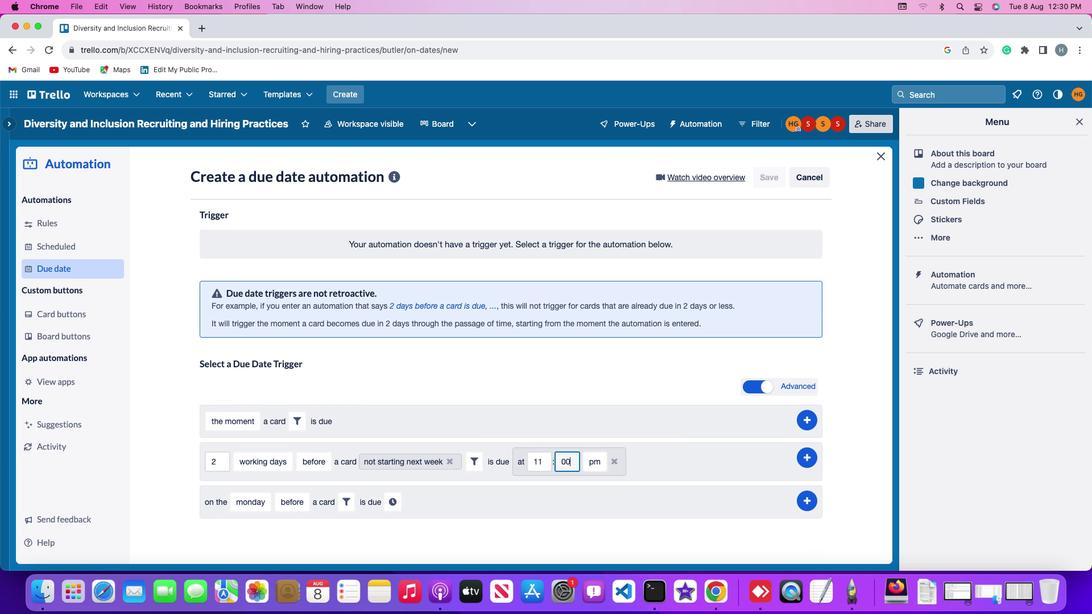 
Action: Mouse moved to (592, 461)
Screenshot: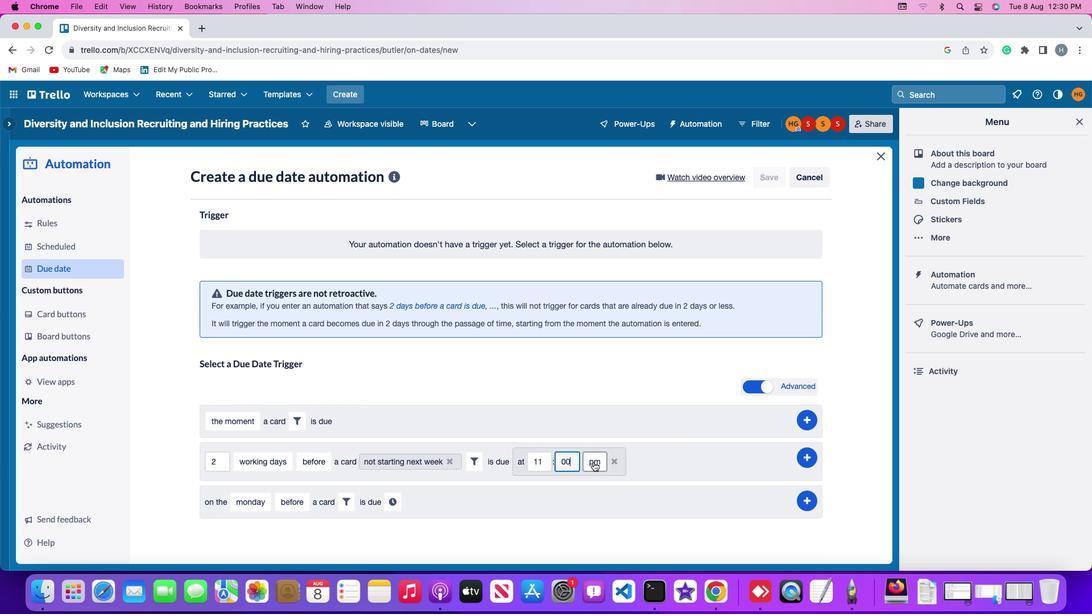 
Action: Mouse pressed left at (592, 461)
Screenshot: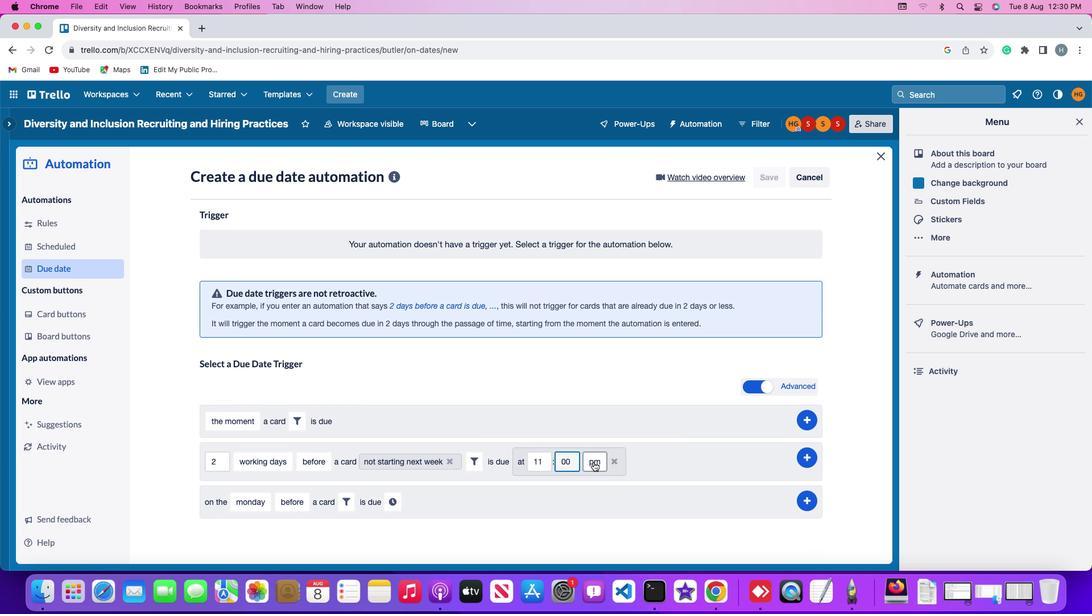 
Action: Mouse moved to (595, 476)
Screenshot: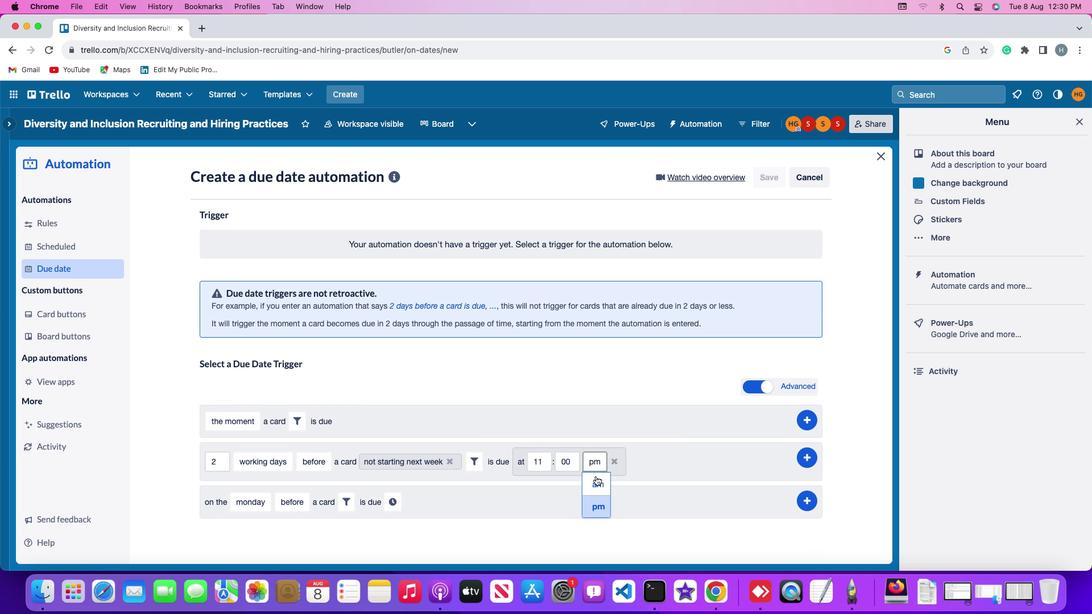 
Action: Mouse pressed left at (595, 476)
Screenshot: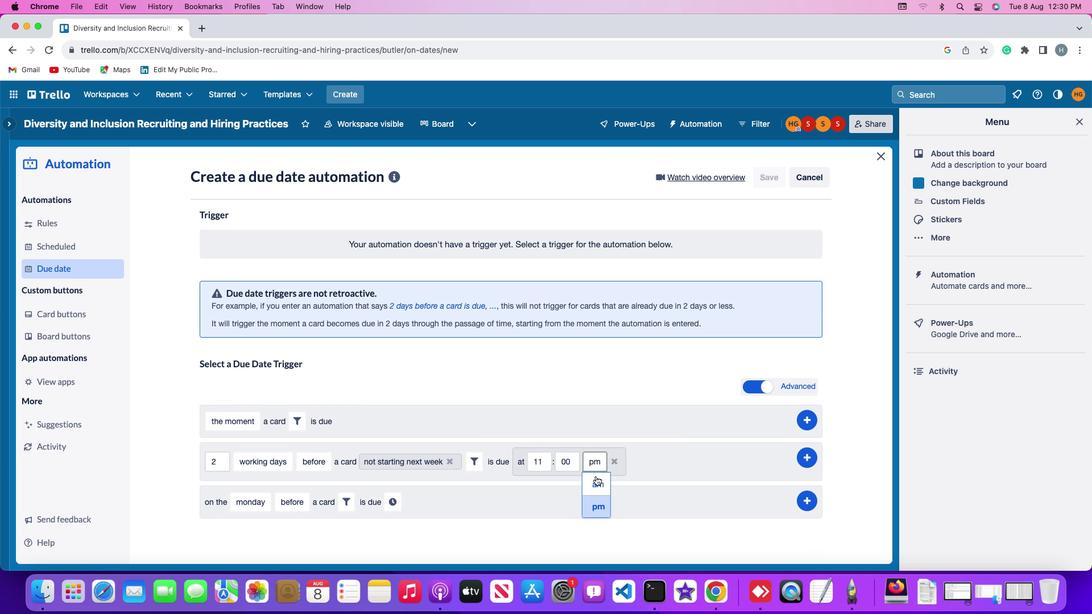 
Action: Mouse moved to (803, 453)
Screenshot: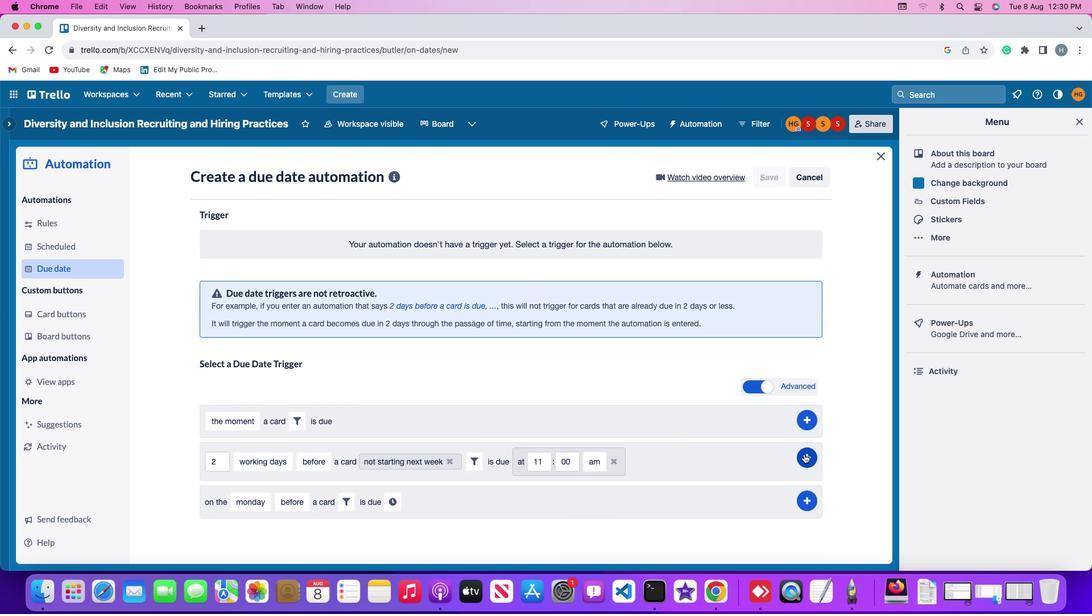 
Action: Mouse pressed left at (803, 453)
Screenshot: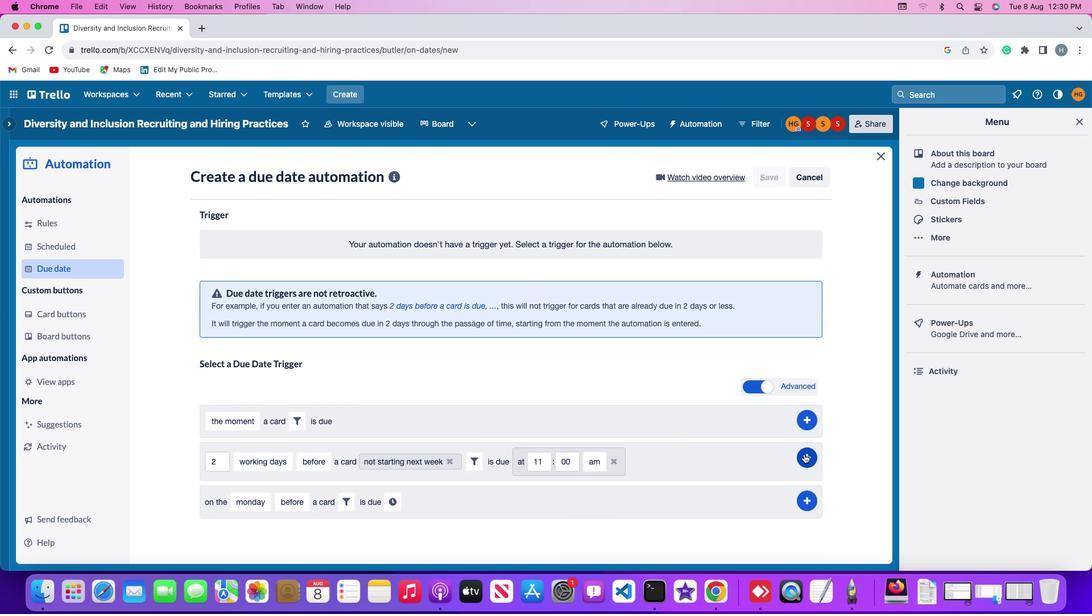 
Action: Mouse moved to (859, 331)
Screenshot: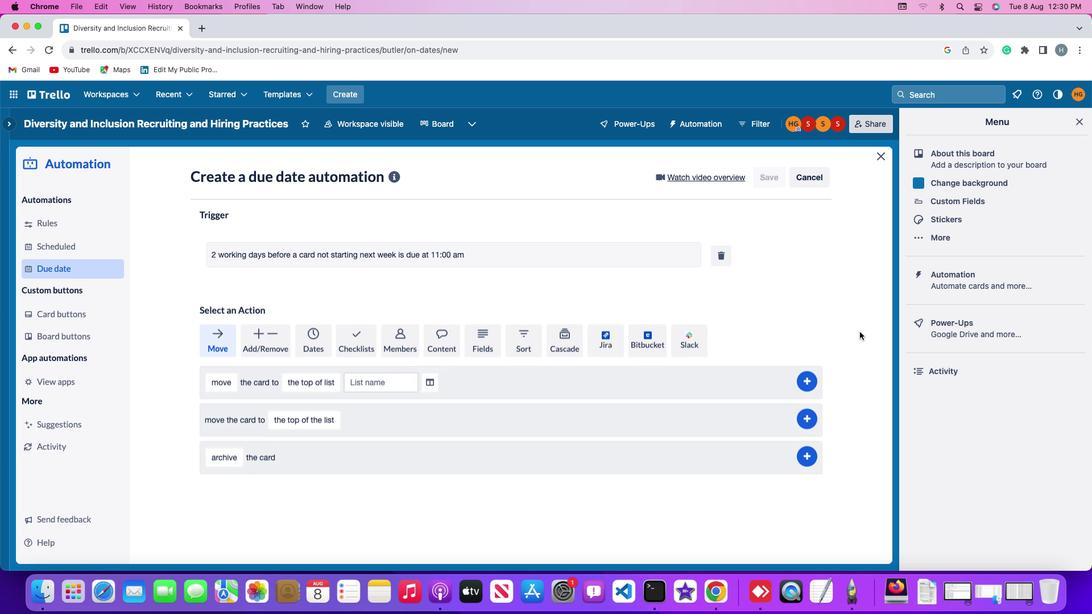 
